 Task: Open a blank sheet, save the file as Venicecanals.doc and add heading 'Venice Canals'Venice Canals ,with the parapraph,with the parapraph The picturesque city of Venice in Italy is famous for its intricate network of canals. Navigating its waterways on gondolas or strolling across its iconic bridges provides a unique and romantic experience, showcasing the city's architectural and cultural splendors.Apply Font Style Baskerville Old And font size 12. Apply font style in  Heading Bernard MT Condensed and font size 14 Change heading alignment to  Left
Action: Mouse moved to (16, 17)
Screenshot: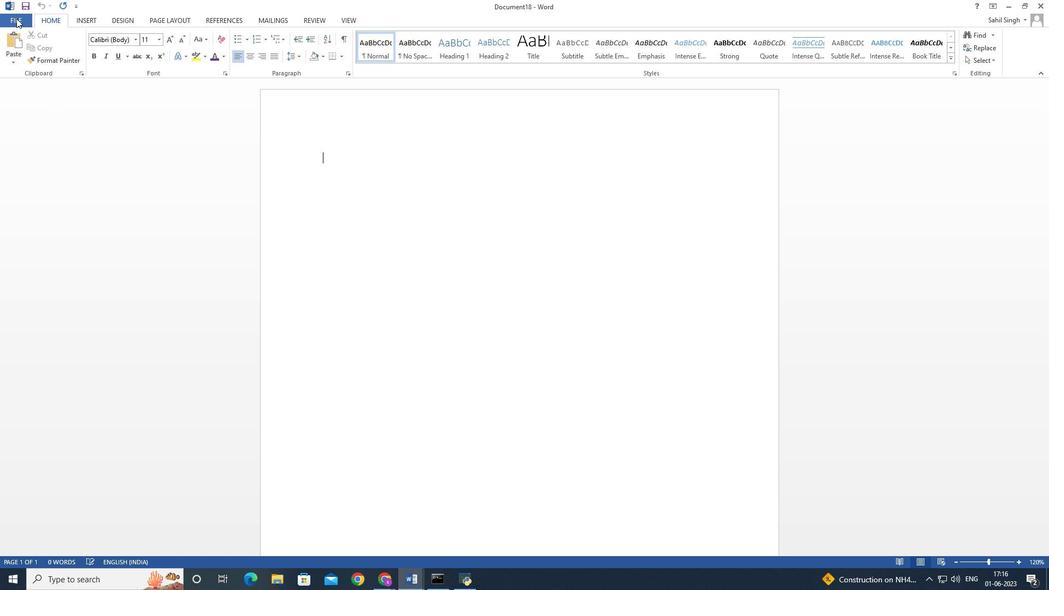 
Action: Mouse pressed left at (16, 17)
Screenshot: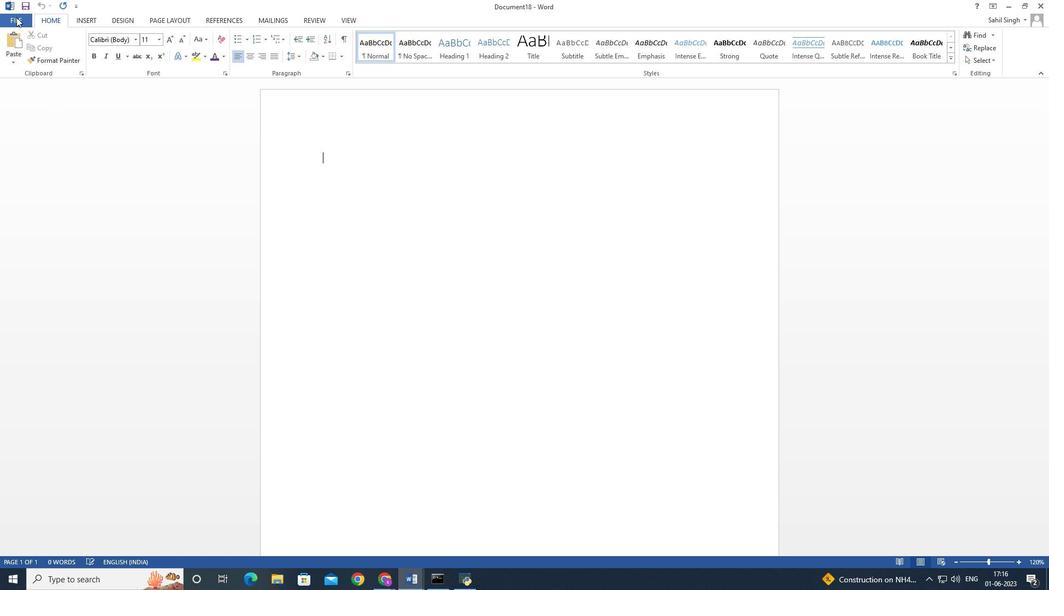 
Action: Mouse moved to (27, 126)
Screenshot: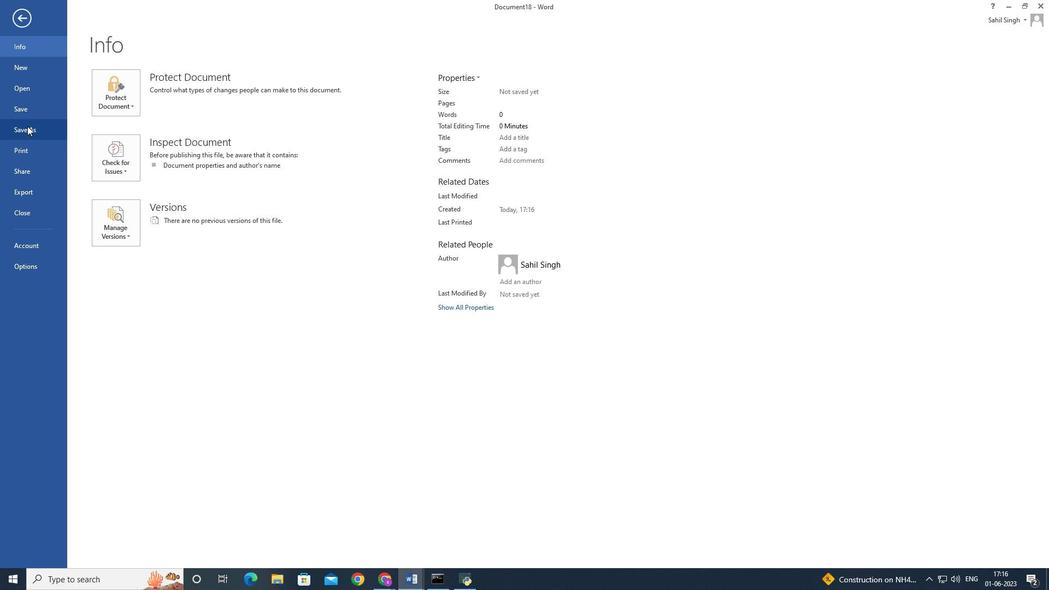 
Action: Mouse pressed left at (27, 126)
Screenshot: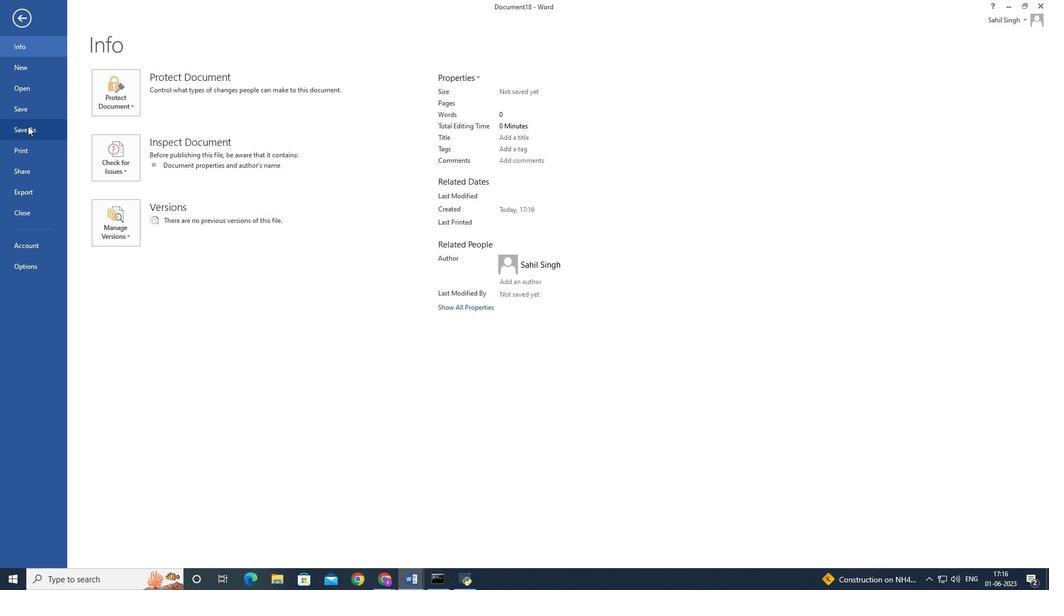 
Action: Mouse moved to (315, 115)
Screenshot: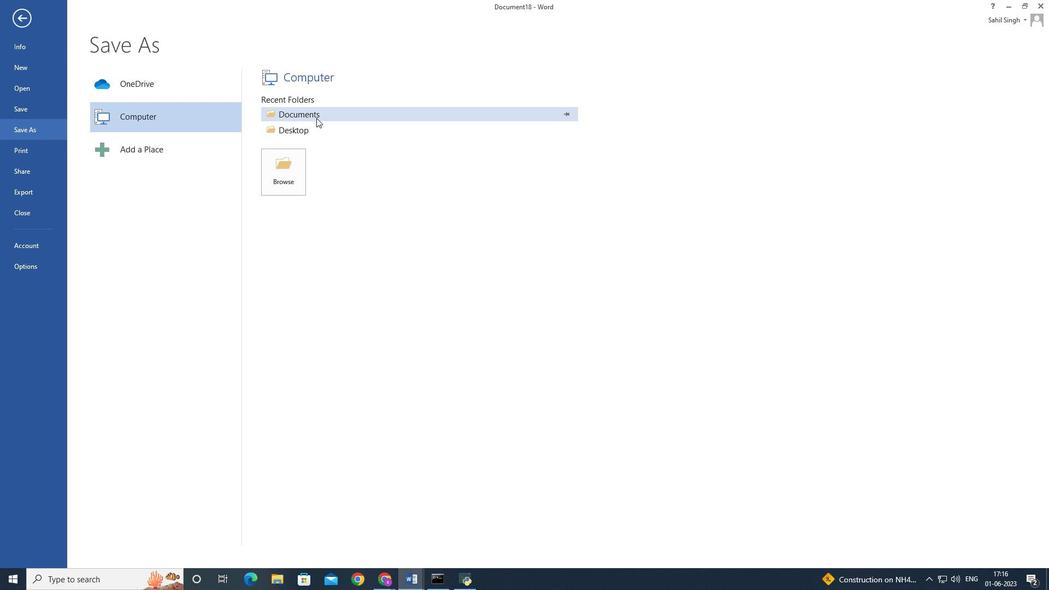 
Action: Mouse pressed left at (315, 115)
Screenshot: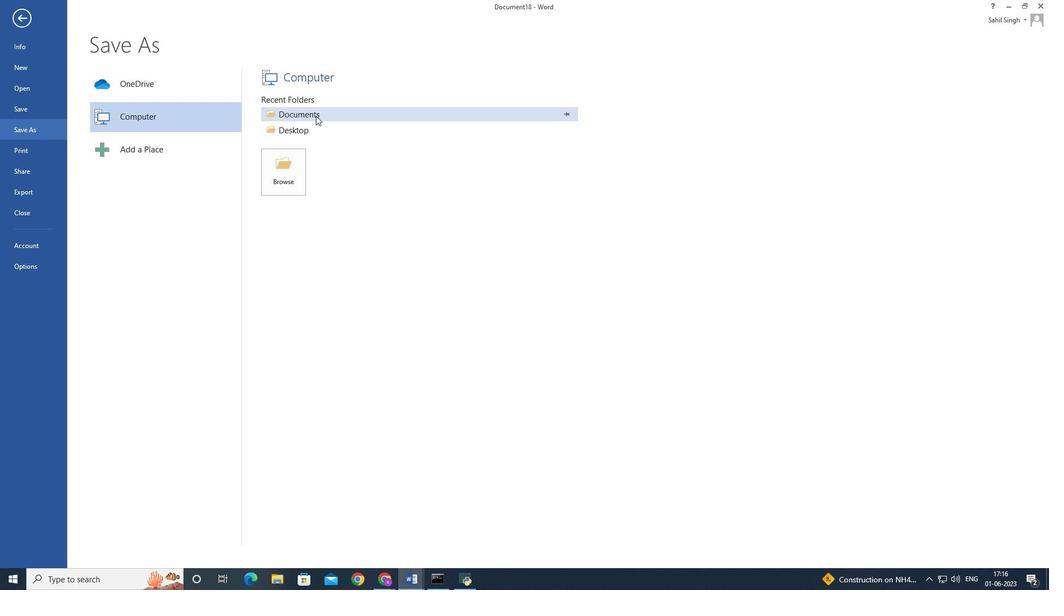 
Action: Mouse moved to (287, 254)
Screenshot: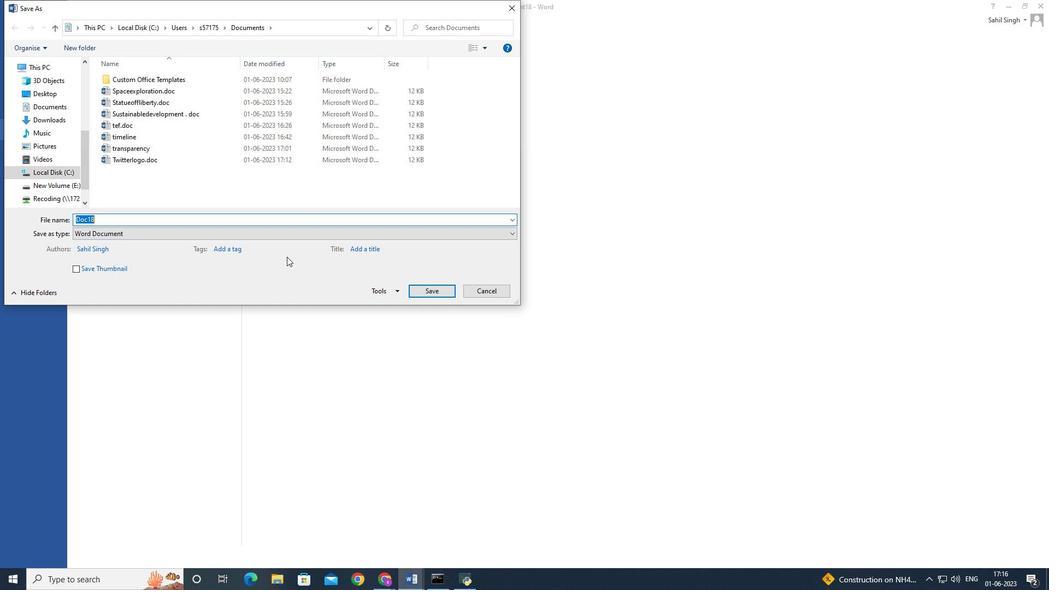 
Action: Key pressed <Key.backspace><Key.shift>Venicecanals.doc
Screenshot: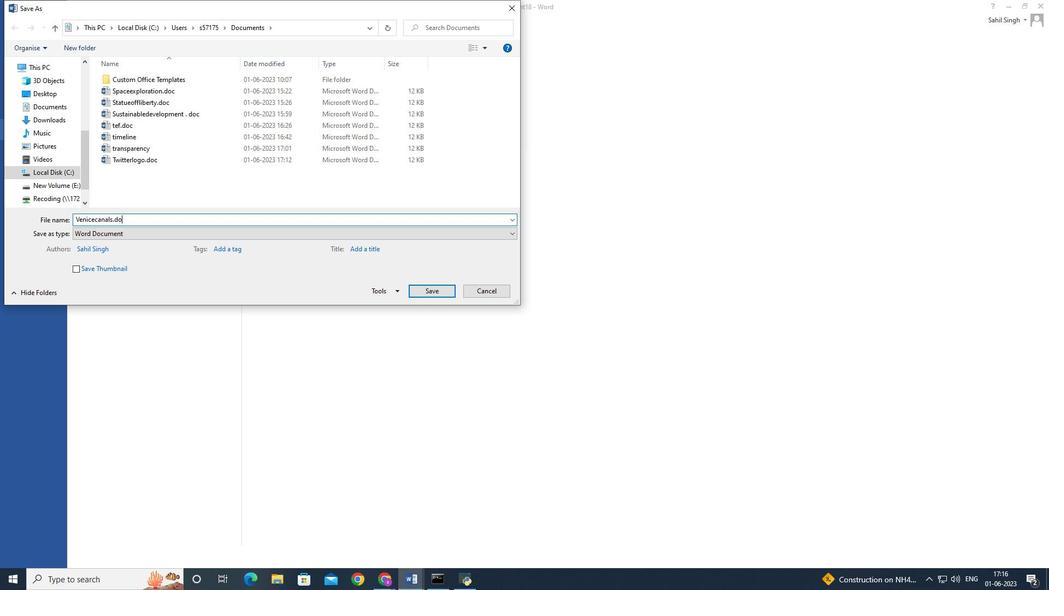 
Action: Mouse moved to (441, 292)
Screenshot: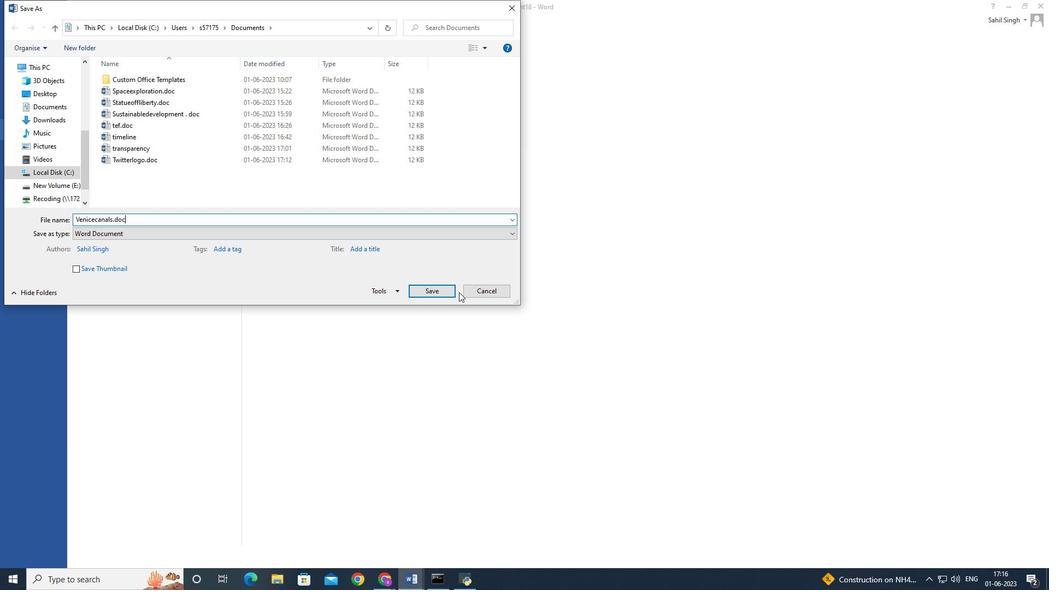
Action: Mouse pressed left at (441, 292)
Screenshot: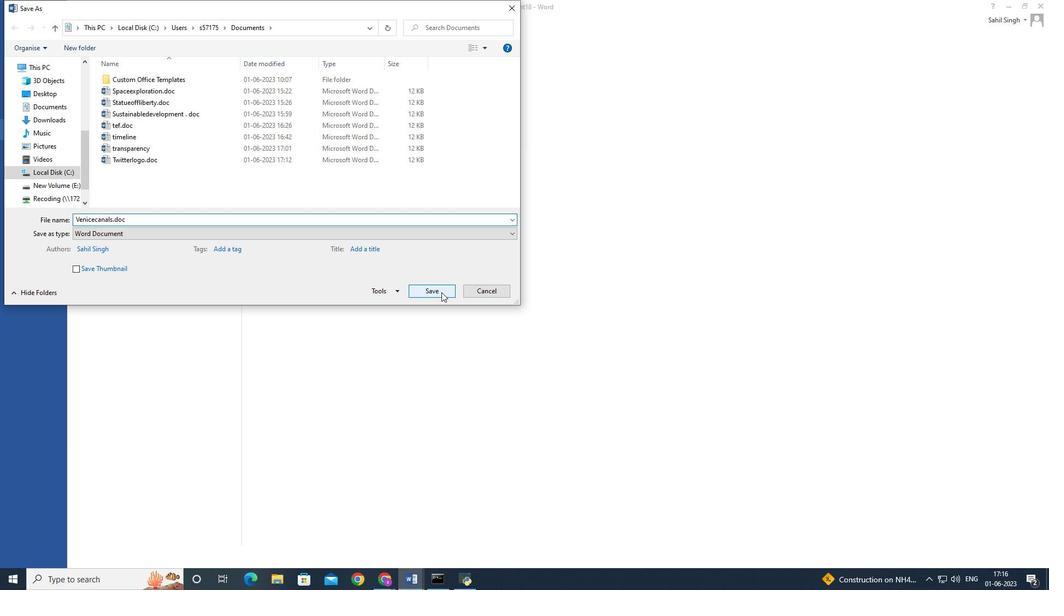 
Action: Mouse moved to (450, 47)
Screenshot: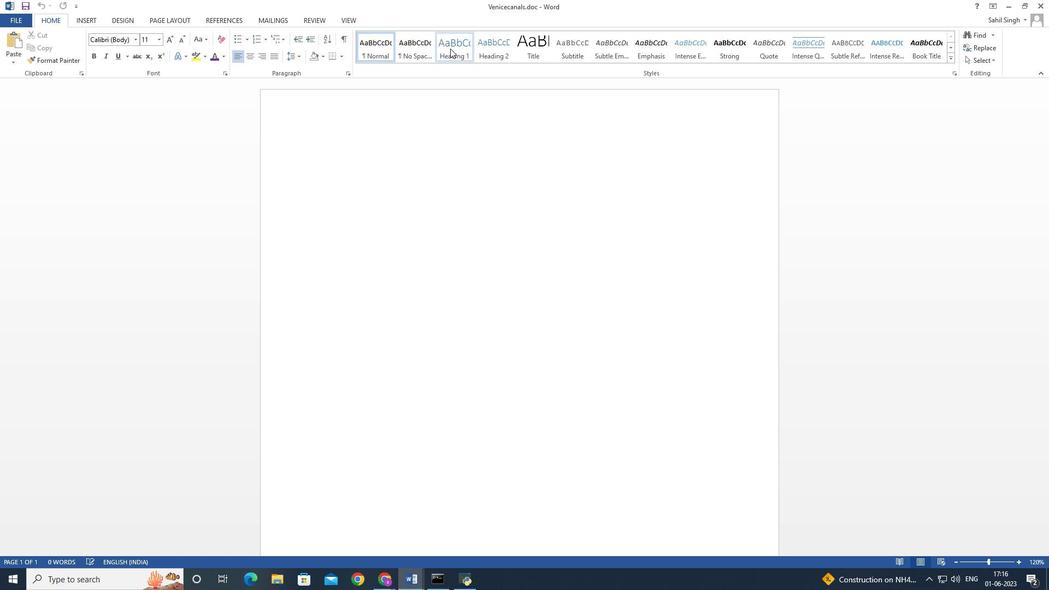 
Action: Mouse pressed left at (450, 47)
Screenshot: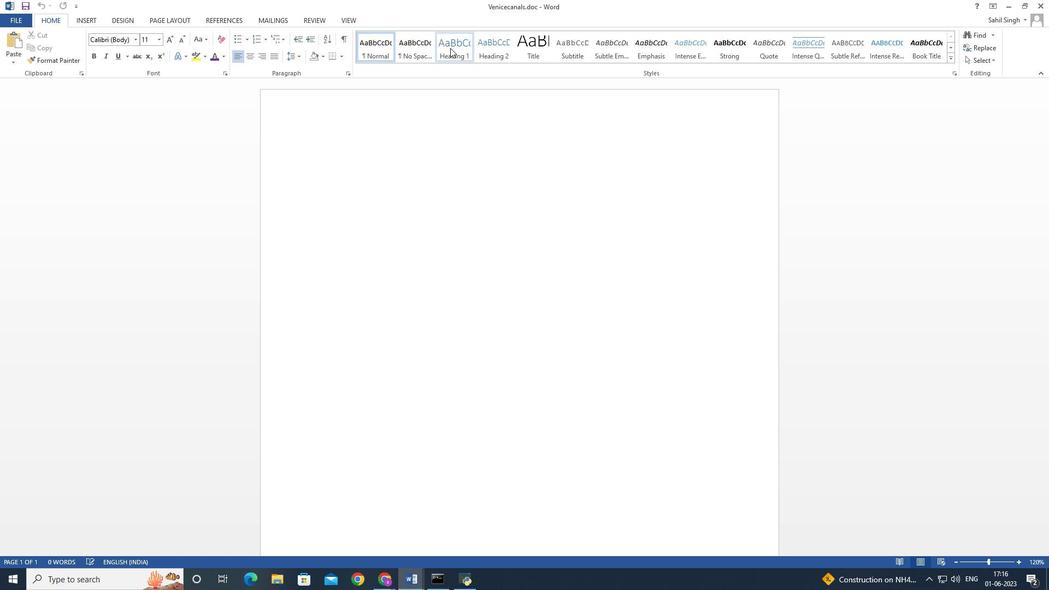
Action: Mouse moved to (451, 47)
Screenshot: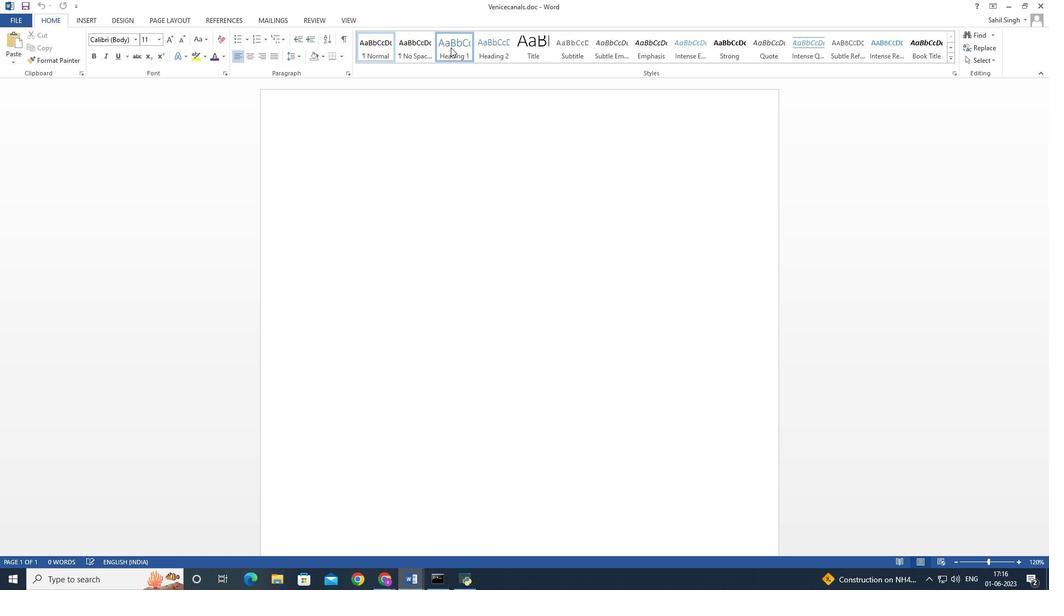 
Action: Key pressed <Key.shift><Key.shift><Key.shift><Key.shift><Key.shift><Key.shift><Key.shift><Key.shift>Venice<Key.space><Key.shift>Canals
Screenshot: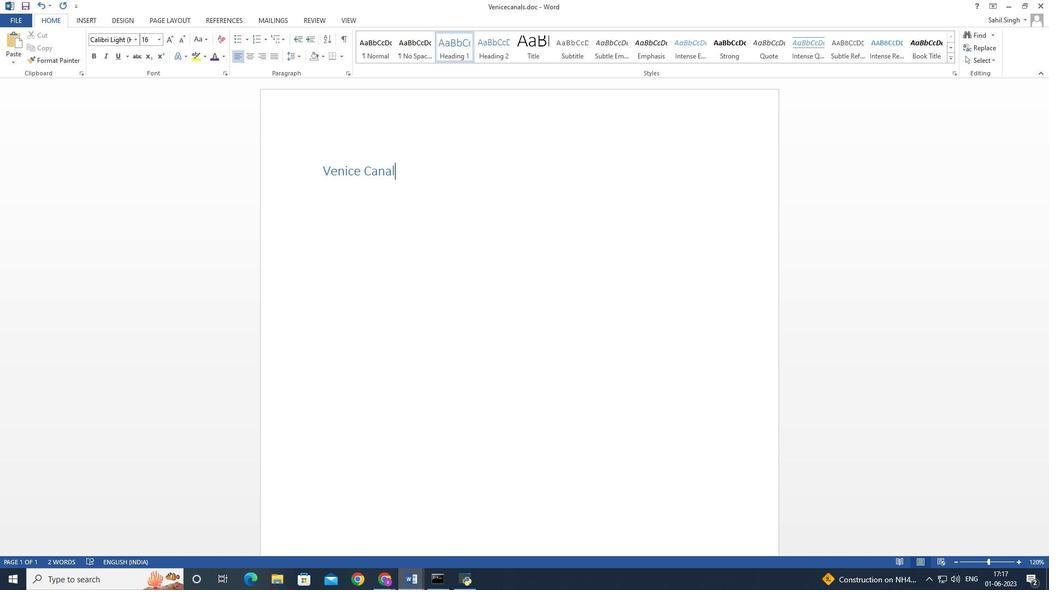 
Action: Mouse moved to (549, 153)
Screenshot: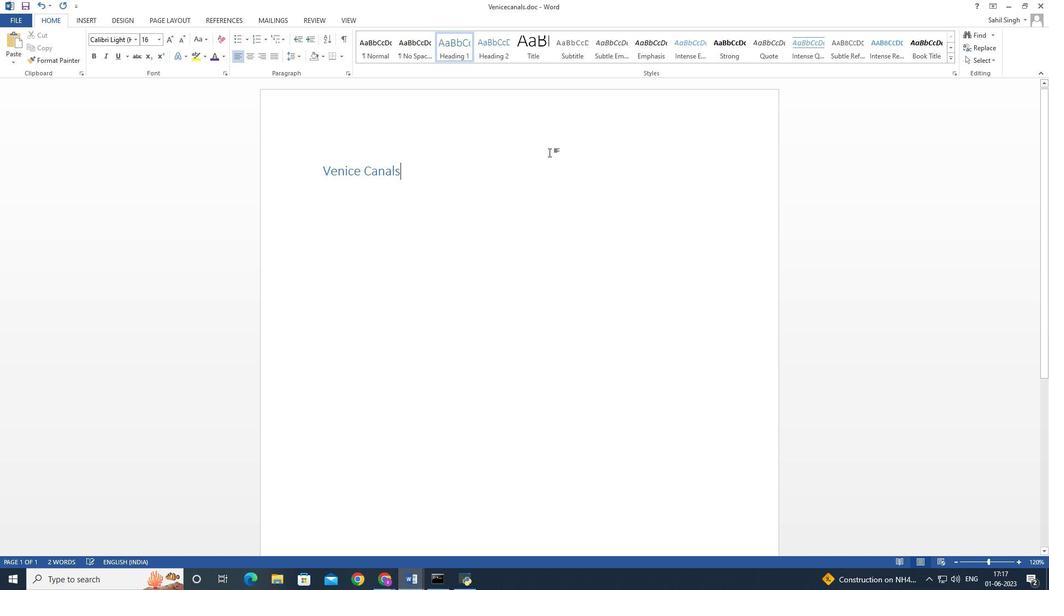 
Action: Key pressed <Key.space><Key.enter><Key.shift>The<Key.space>picturesque<Key.space>city<Key.space>of<Key.space><Key.shift>Veb<Key.backspace>nice<Key.space>in<Key.space>i<Key.backspace><Key.shift>Italy<Key.space>is<Key.space>famous<Key.space>forits<Key.space>intricate<Key.space>network<Key.space>of<Key.space>canals.<Key.space><Key.shift>Navigating<Key.space>its<Key.space>intricate<Key.space>network<Key.space>of<Key.space>canals<Key.space>.<Key.space><Key.shift>Na<Key.backspace><Key.backspace><Key.backspace><Key.backspace><Key.backspace>.<Key.space><Key.shift>Navigating<Key.space>its<Key.space><Key.shift>waterways<Key.space>on<Key.space>gondolas<Key.space>or<Key.space>strolling<Key.space>across<Key.space>its<Key.space>iconic<Key.space>bridges<Key.space>provides<Key.space>a<Key.space>unique<Key.space>and<Key.space>e<Key.backspace>romantic<Key.space>experience<Key.space>showcasing<Key.space>the<Key.space>city'<Key.backspace><Key.shift>"<Key.backspace>'s<Key.space>architectural<Key.space>and<Key.space>cultural<Key.space>splendors.
Screenshot: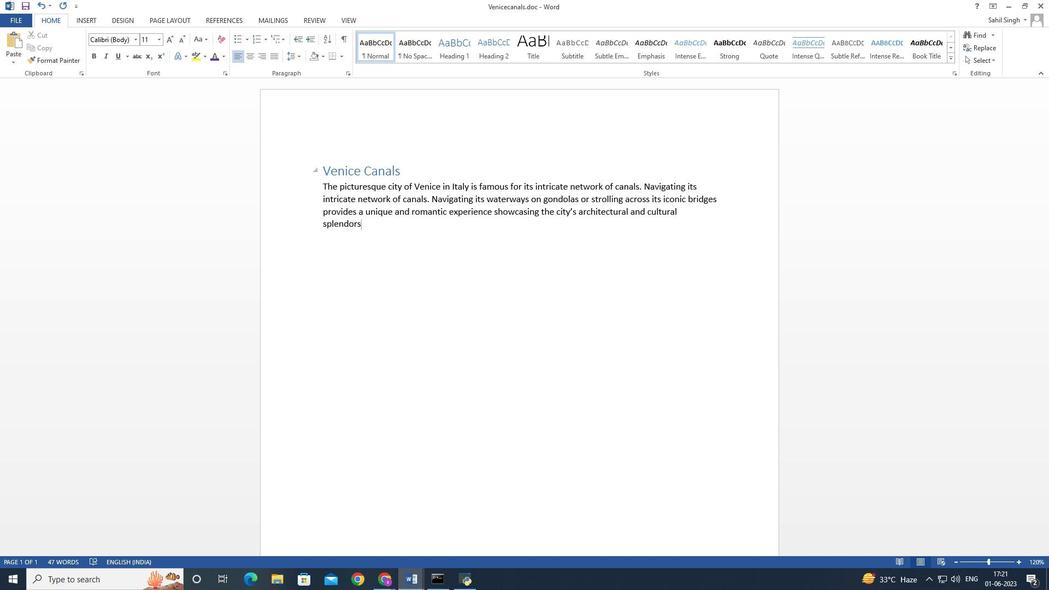 
Action: Mouse moved to (366, 225)
Screenshot: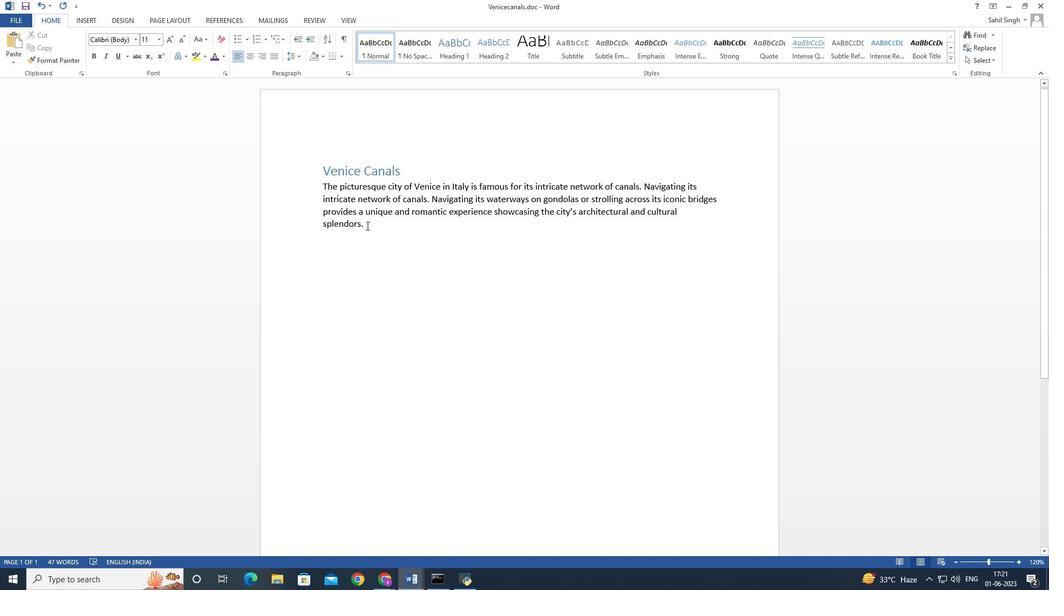 
Action: Mouse pressed left at (366, 225)
Screenshot: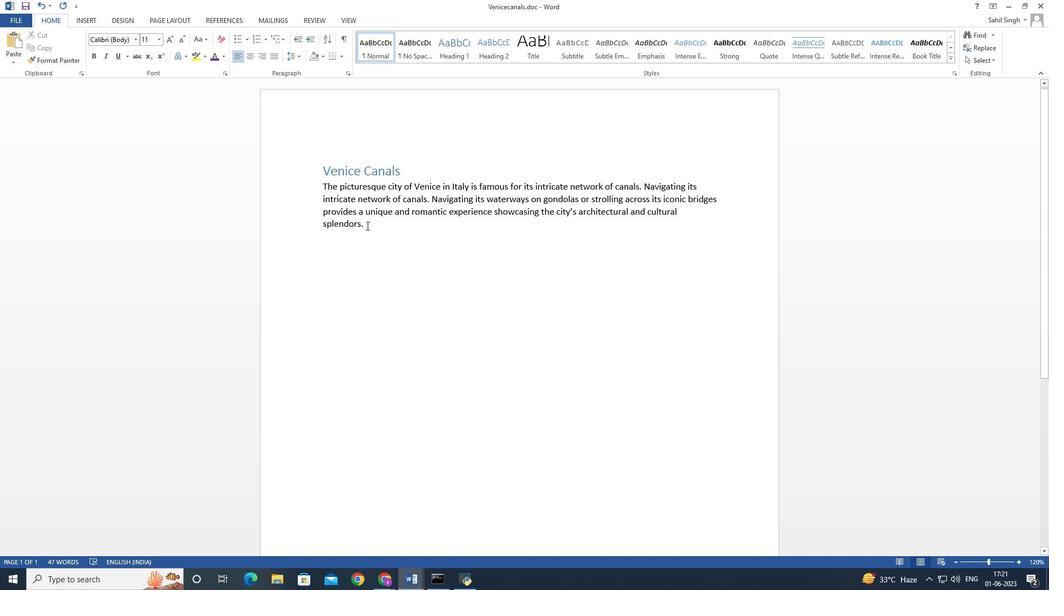 
Action: Mouse moved to (354, 154)
Screenshot: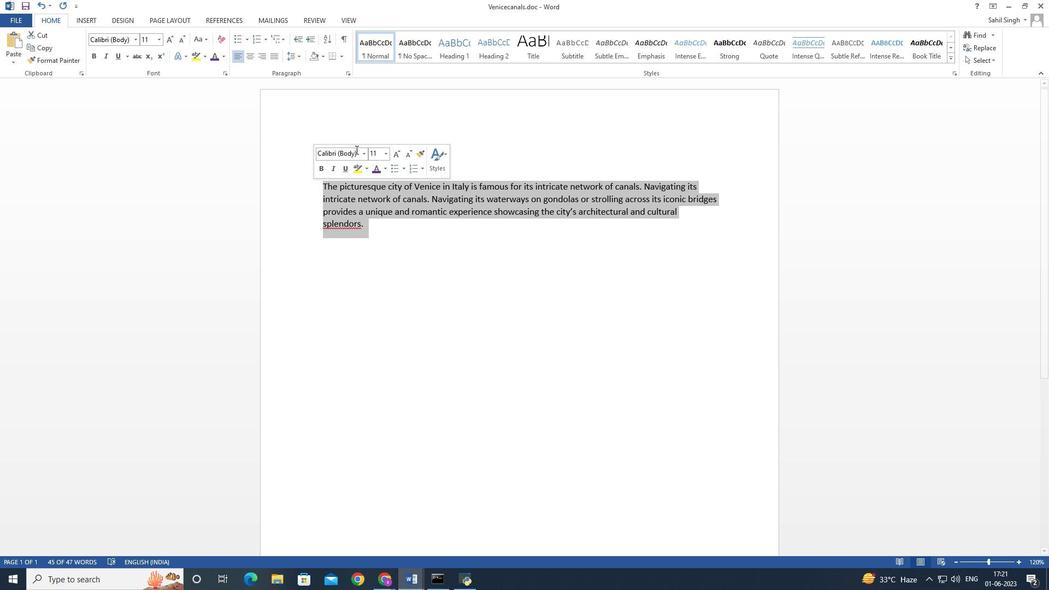 
Action: Mouse pressed left at (354, 154)
Screenshot: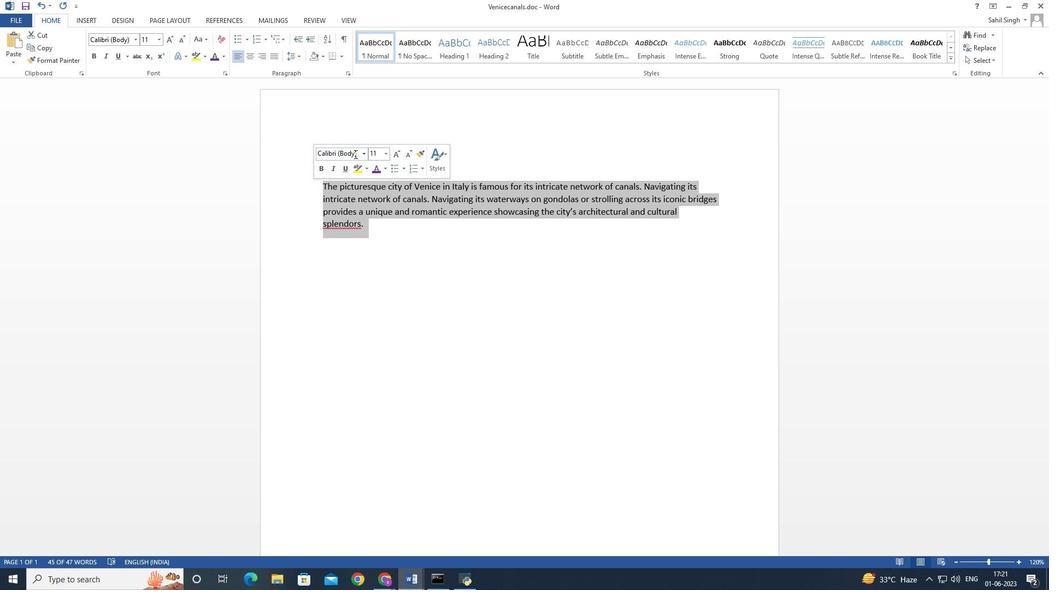 
Action: Mouse moved to (364, 151)
Screenshot: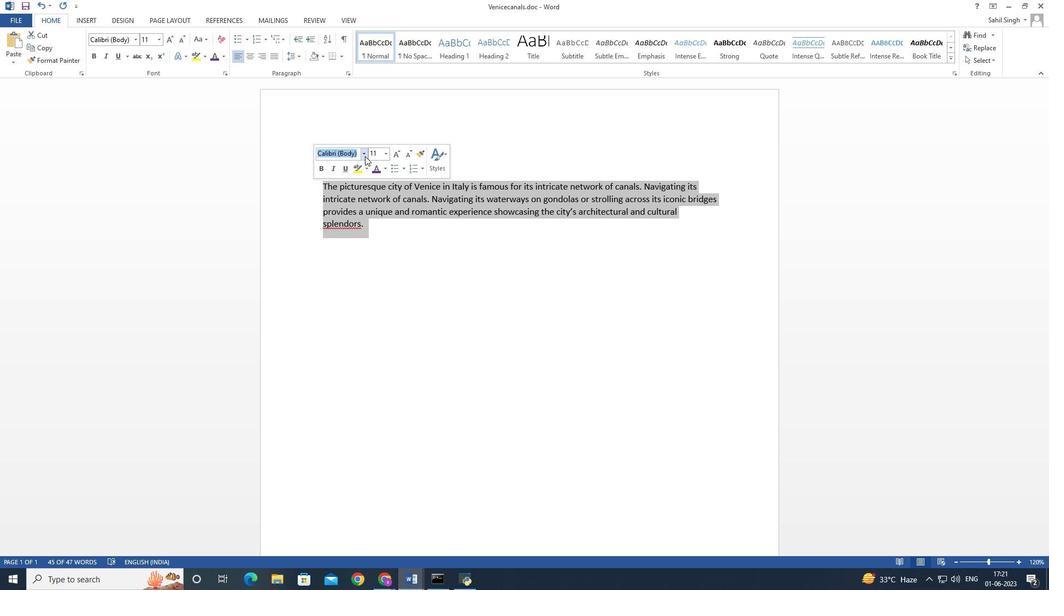 
Action: Mouse pressed left at (364, 151)
Screenshot: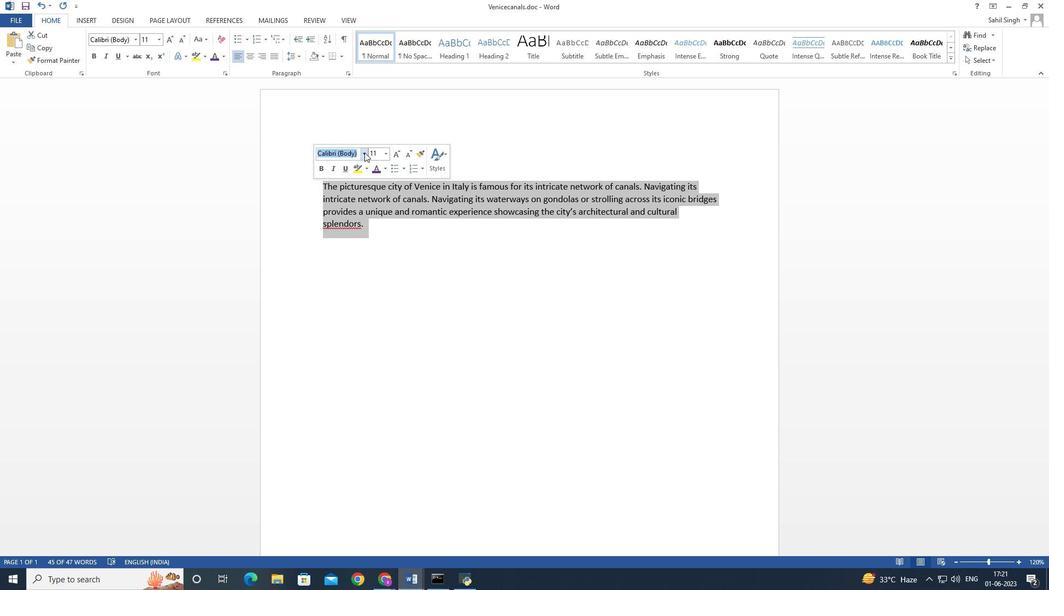 
Action: Mouse moved to (361, 157)
Screenshot: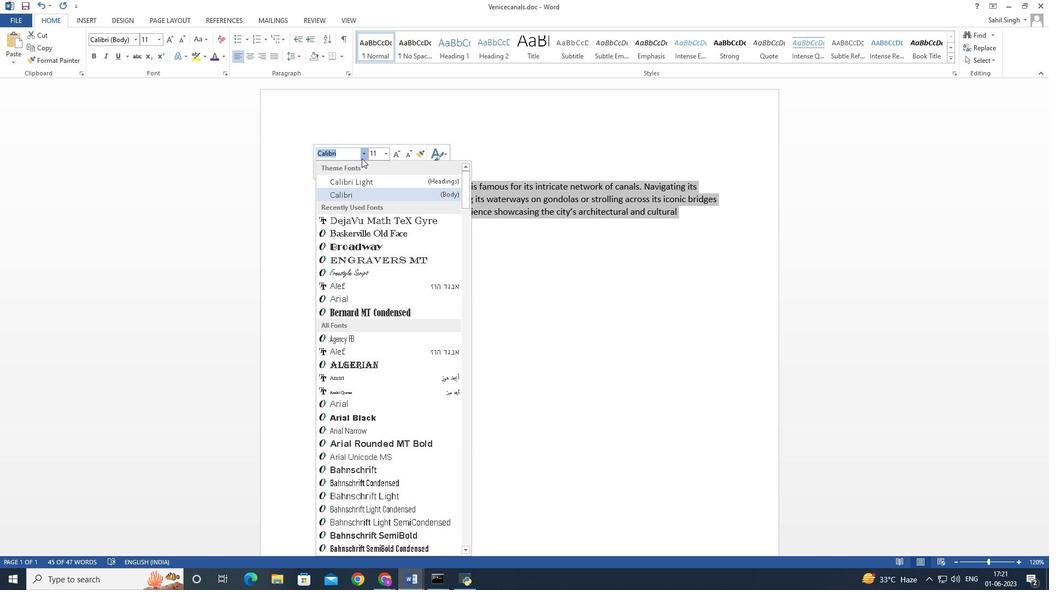 
Action: Key pressed <Key.backspace><Key.shift><Key.shift><Key.shift><Key.shift><Key.shift><Key.shift><Key.shift><Key.shift><Key.shift><Key.shift><Key.shift><Key.shift>B<Key.enter>
Screenshot: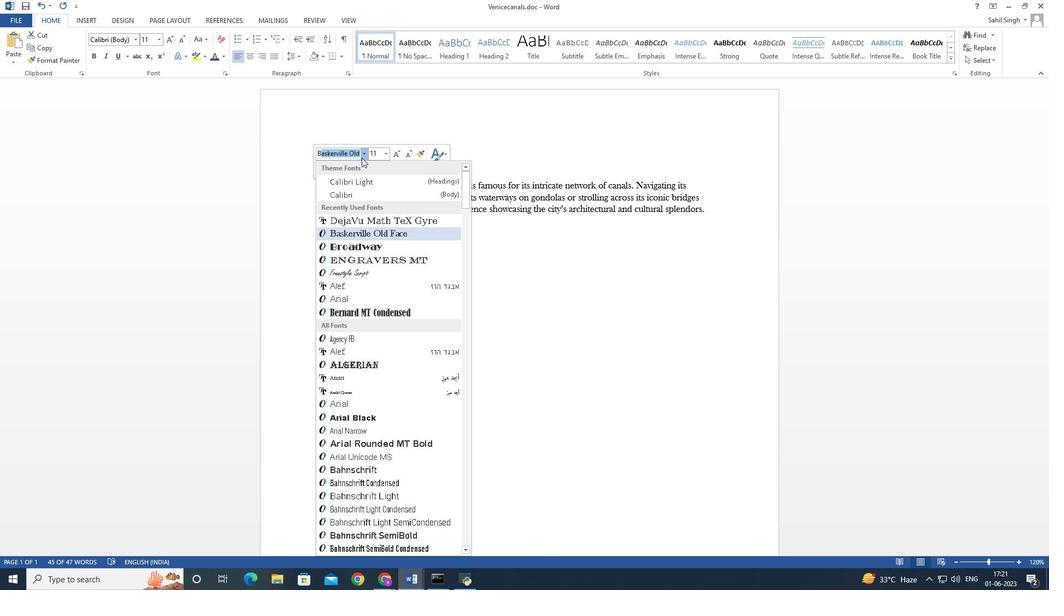 
Action: Mouse moved to (386, 156)
Screenshot: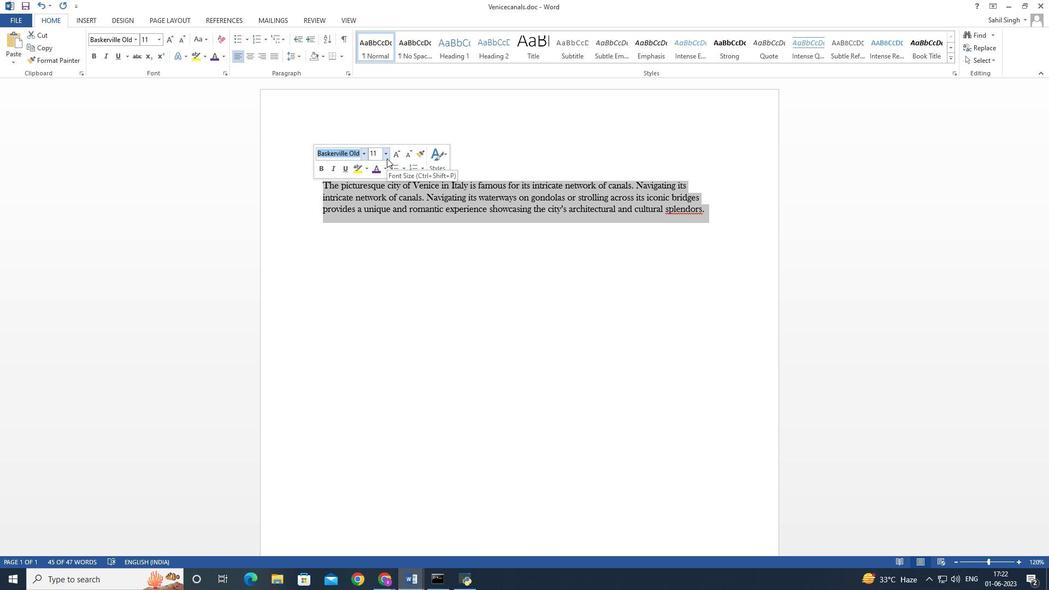 
Action: Mouse pressed left at (386, 156)
Screenshot: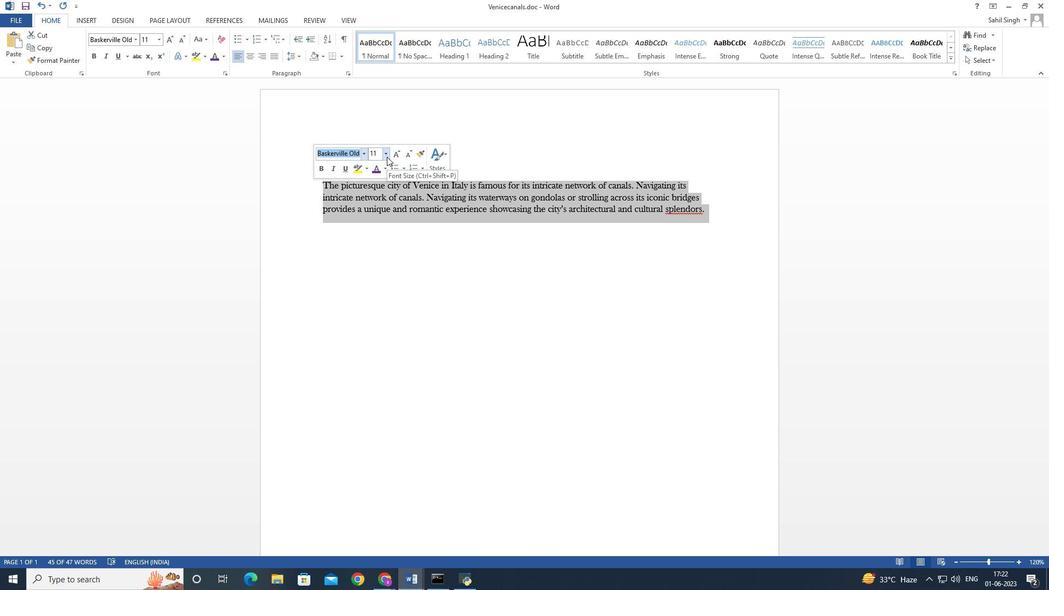 
Action: Mouse moved to (379, 203)
Screenshot: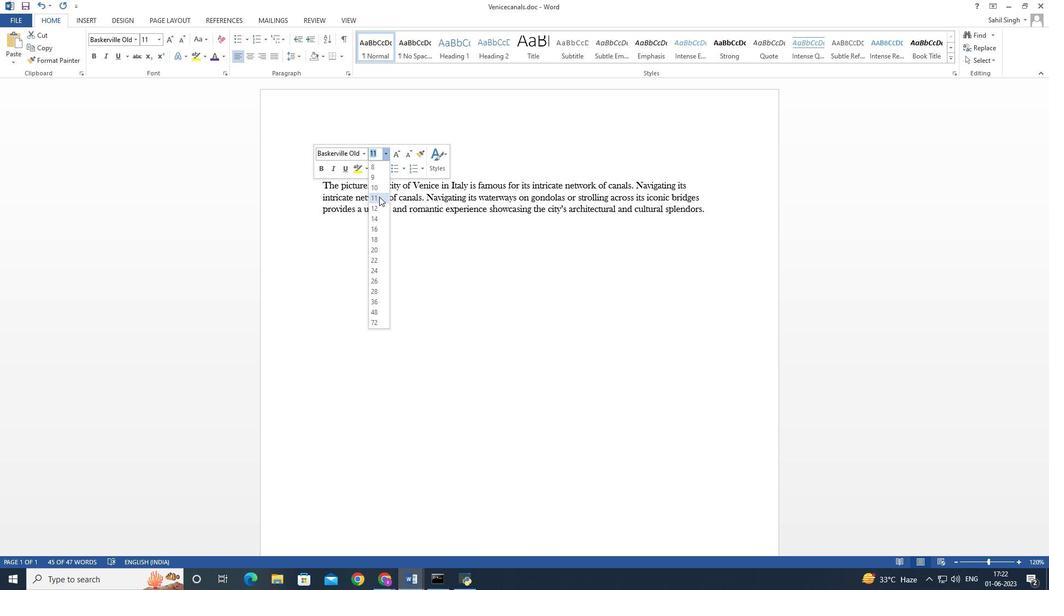 
Action: Mouse pressed left at (379, 203)
Screenshot: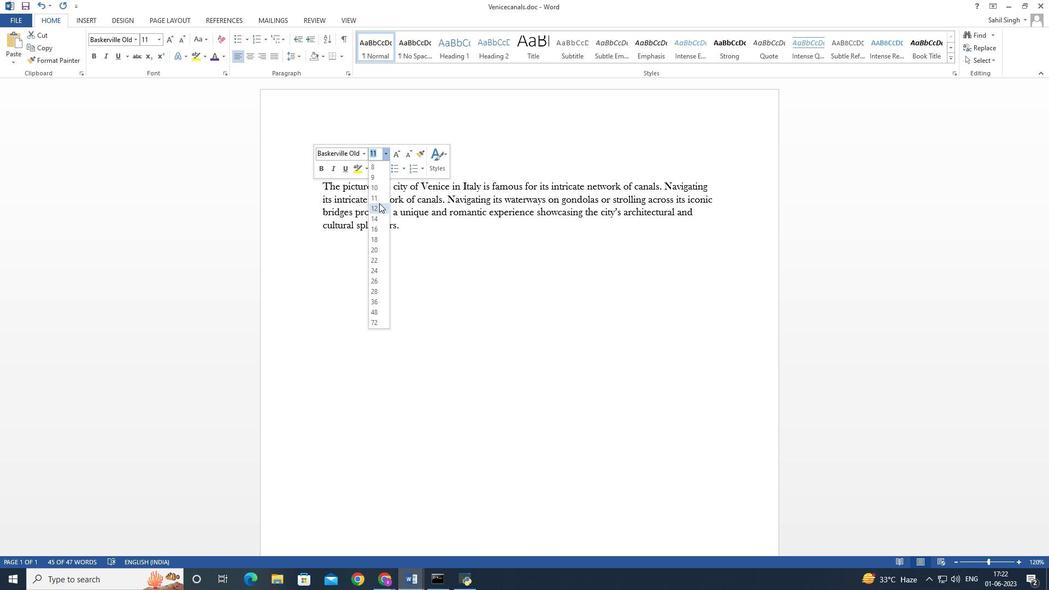
Action: Mouse moved to (438, 283)
Screenshot: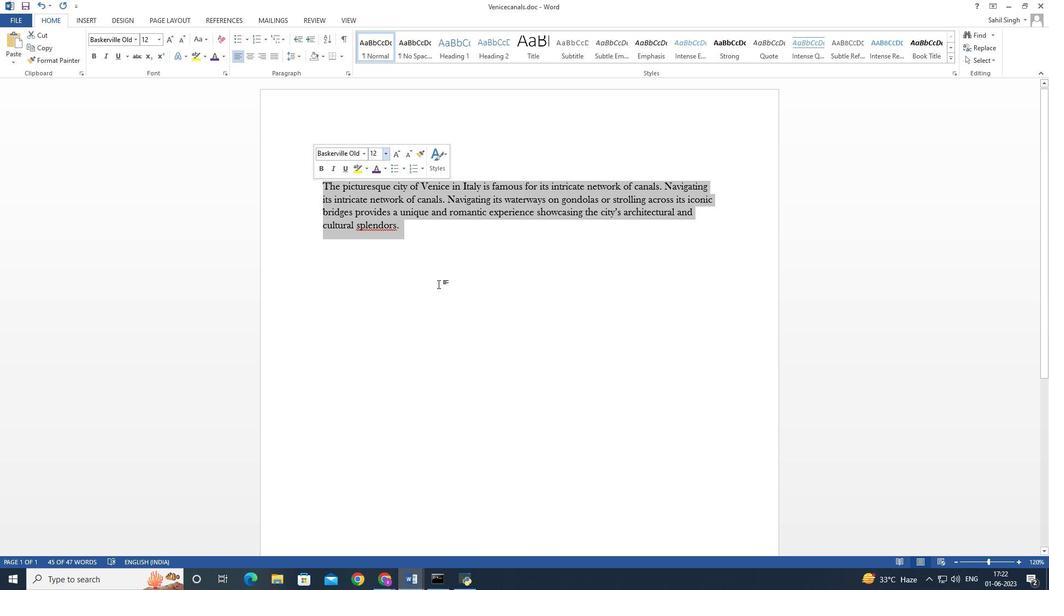 
Action: Mouse pressed left at (438, 283)
Screenshot: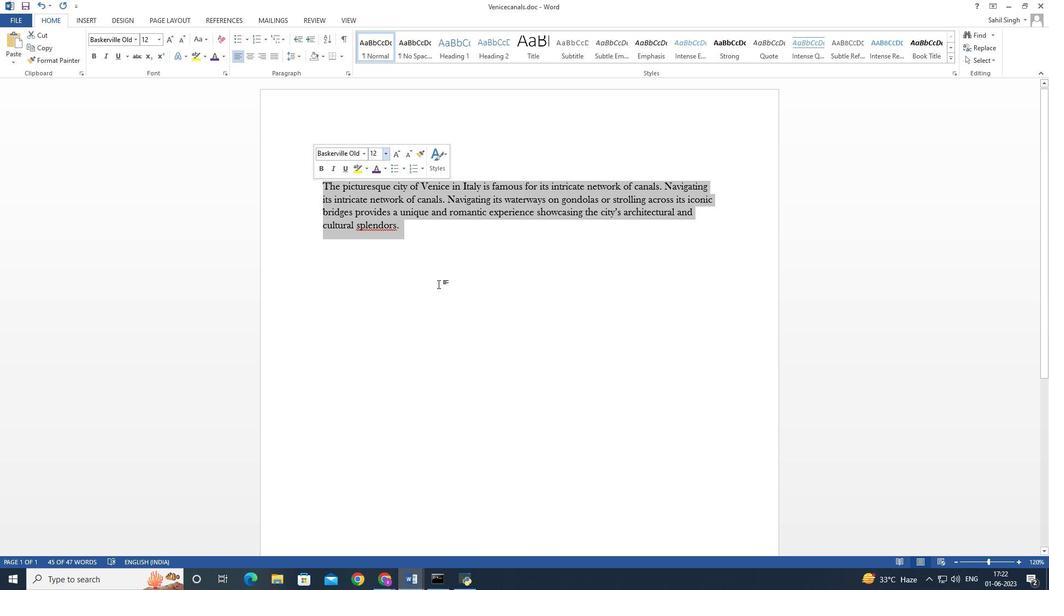 
Action: Mouse moved to (400, 168)
Screenshot: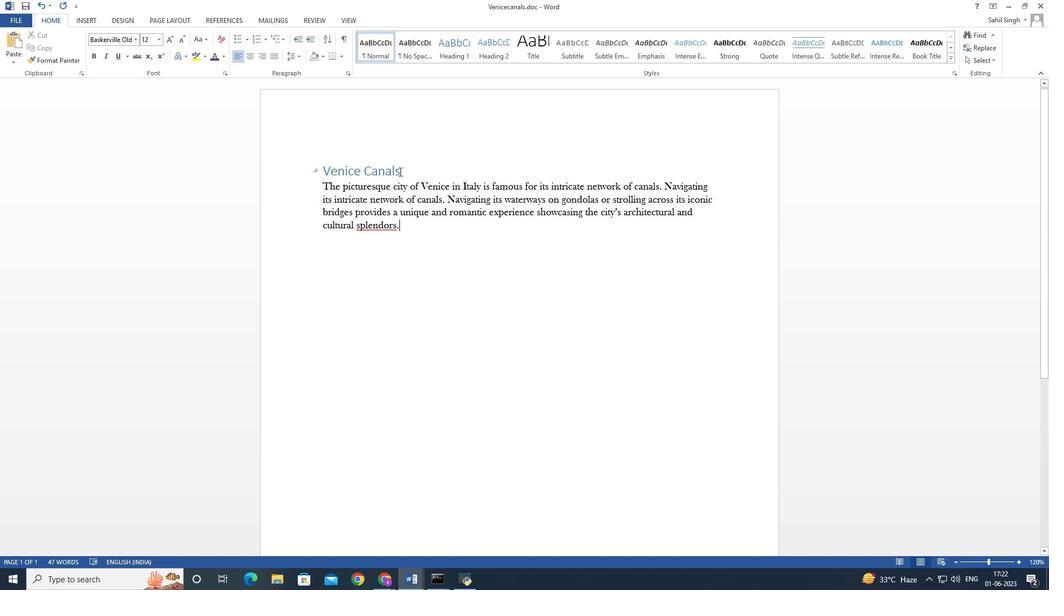 
Action: Mouse pressed left at (400, 168)
Screenshot: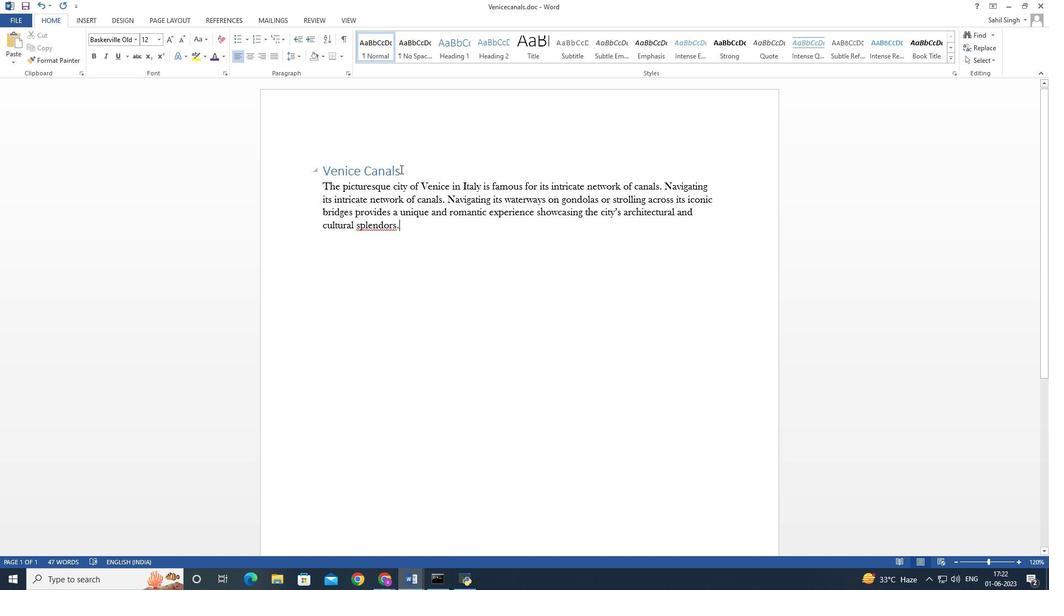 
Action: Mouse moved to (369, 135)
Screenshot: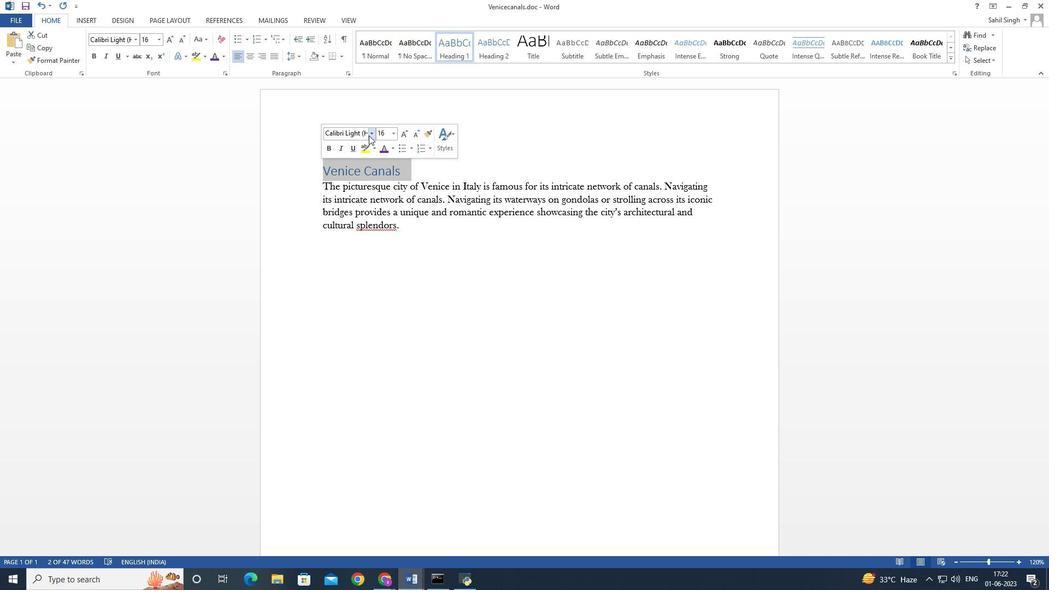 
Action: Mouse pressed left at (369, 135)
Screenshot: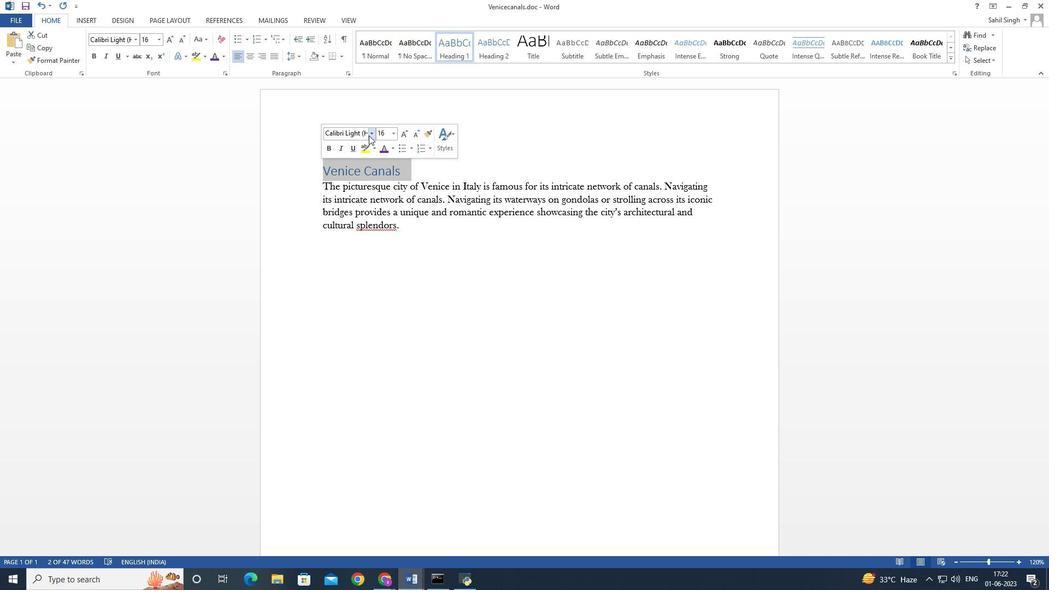 
Action: Mouse moved to (368, 139)
Screenshot: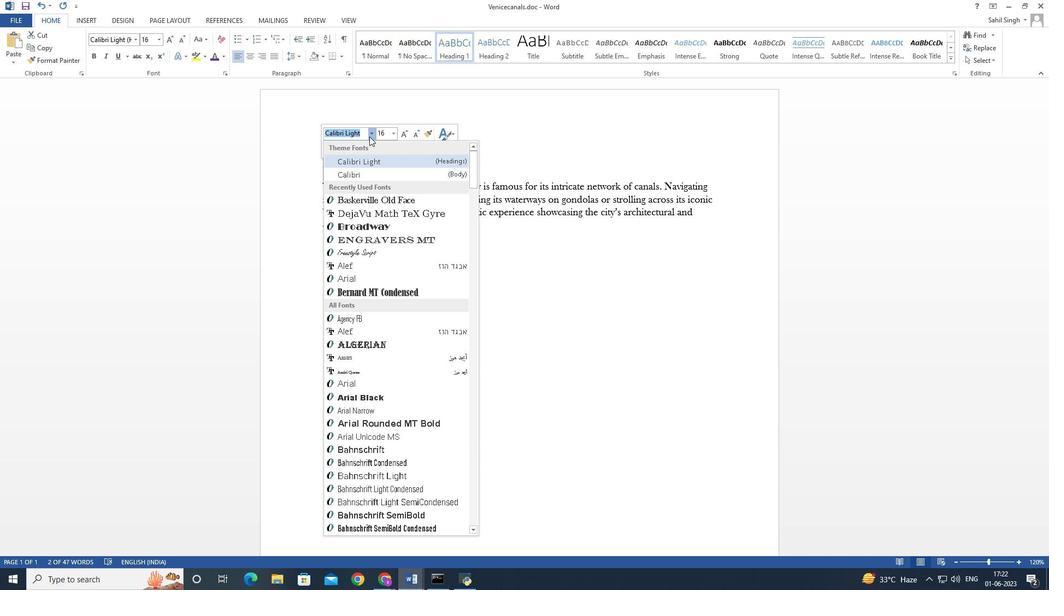 
Action: Key pressed <Key.shift>Ber<Key.enter>
Screenshot: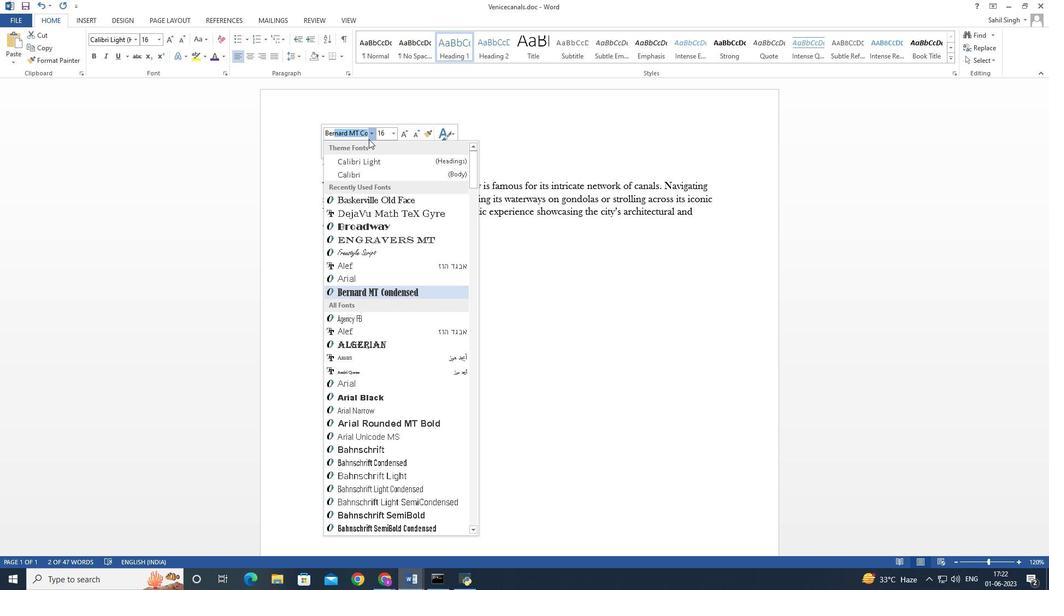 
Action: Mouse moved to (394, 131)
Screenshot: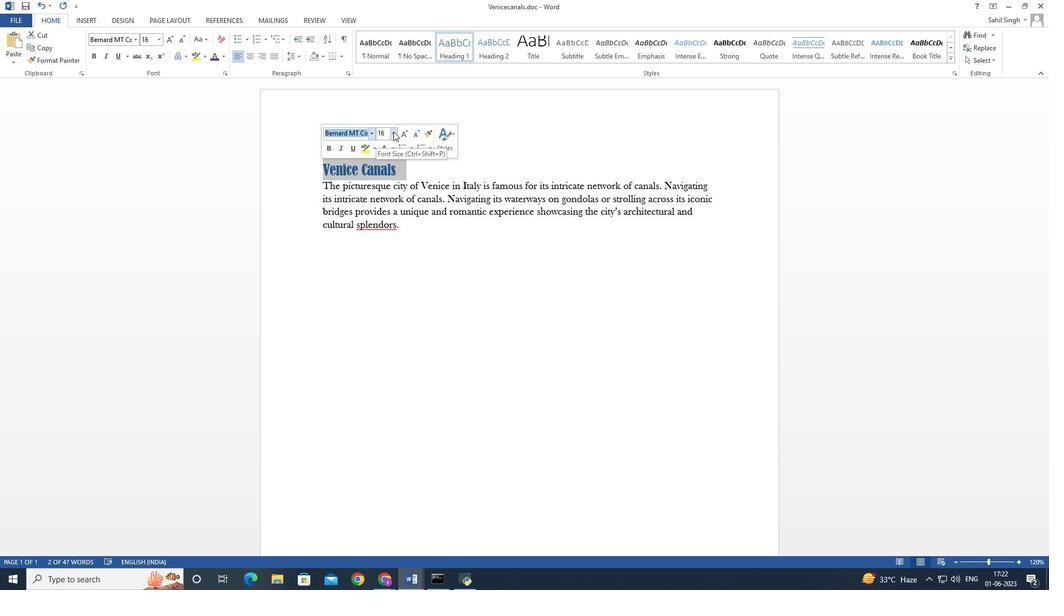 
Action: Mouse pressed left at (394, 131)
Screenshot: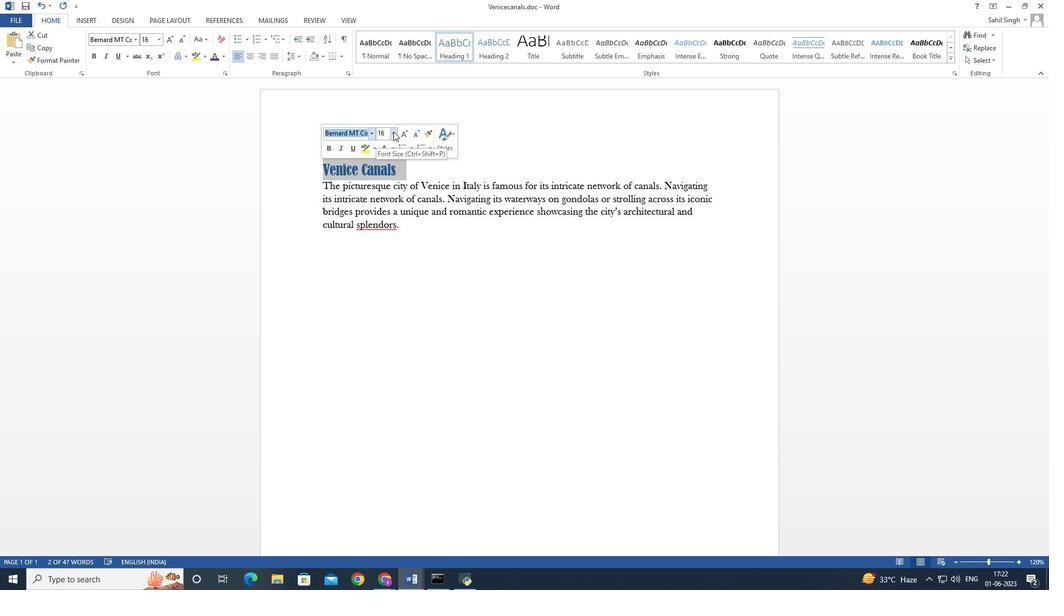 
Action: Mouse moved to (386, 196)
Screenshot: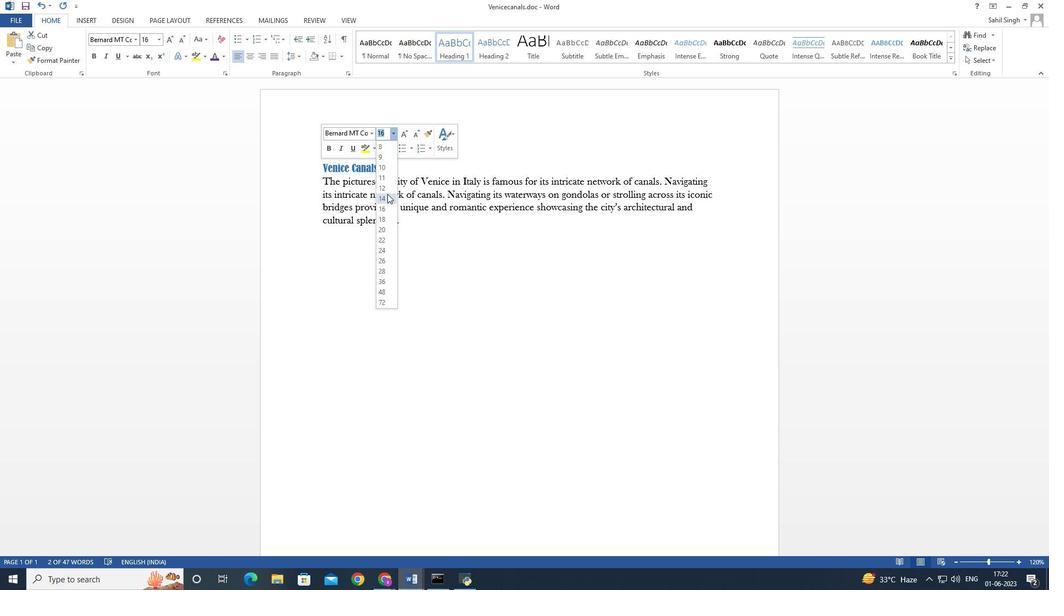 
Action: Mouse pressed left at (386, 196)
Screenshot: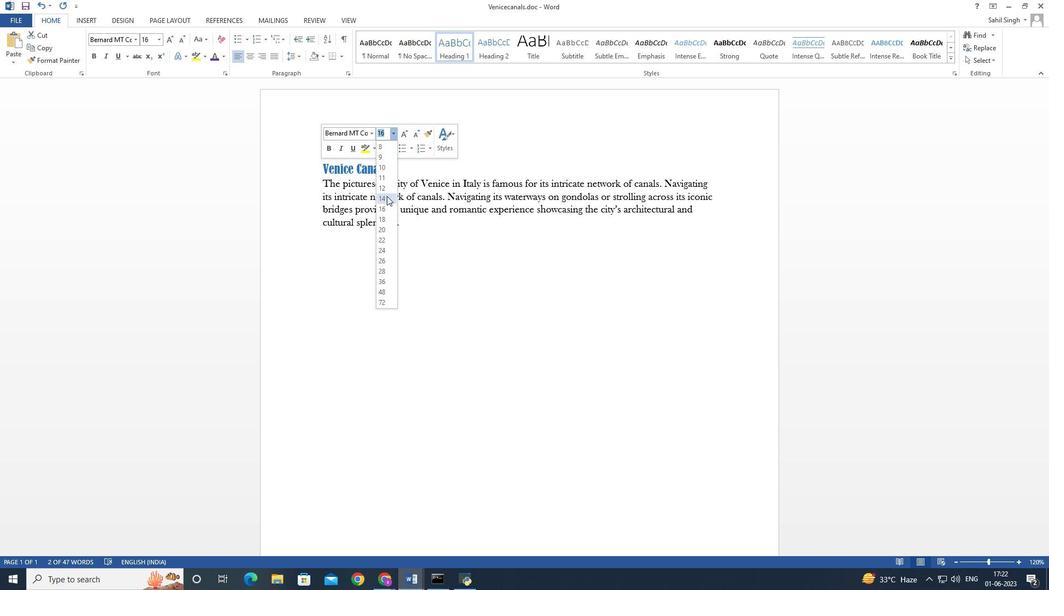 
Action: Mouse moved to (449, 254)
Screenshot: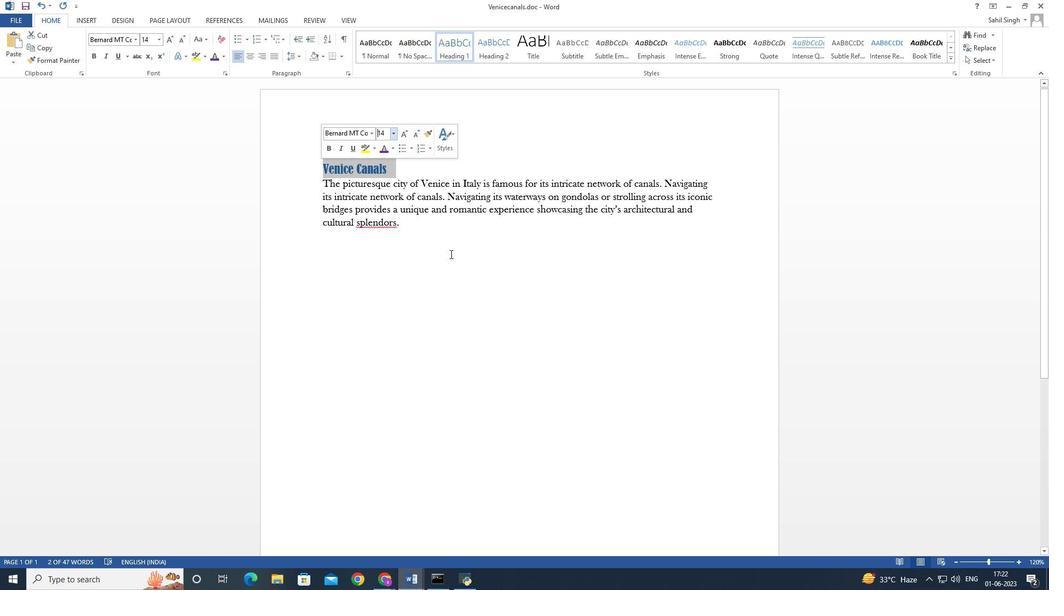 
Action: Mouse pressed left at (449, 254)
Screenshot: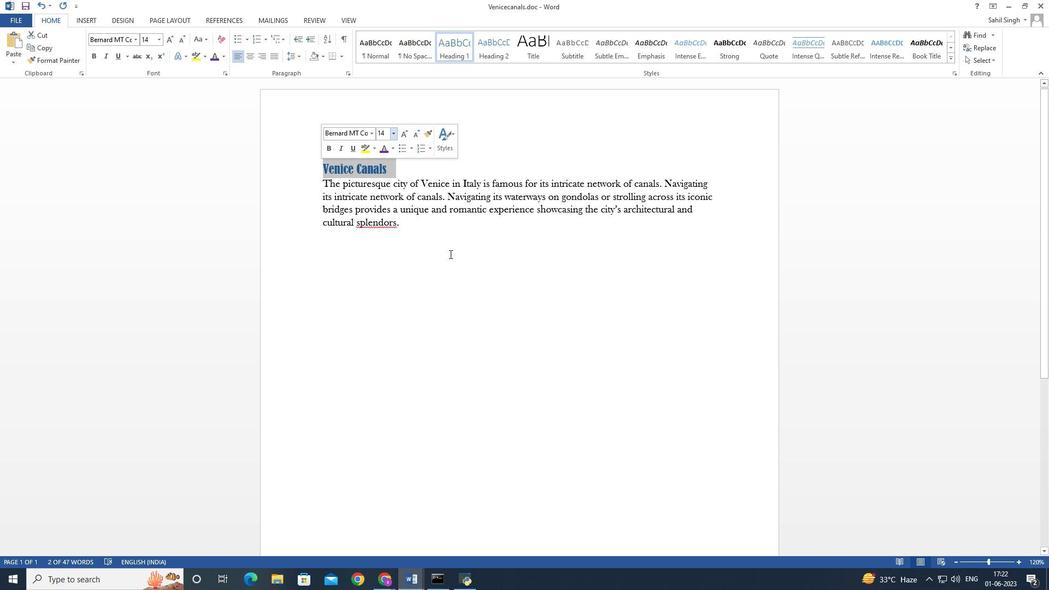 
Action: Mouse moved to (393, 168)
Screenshot: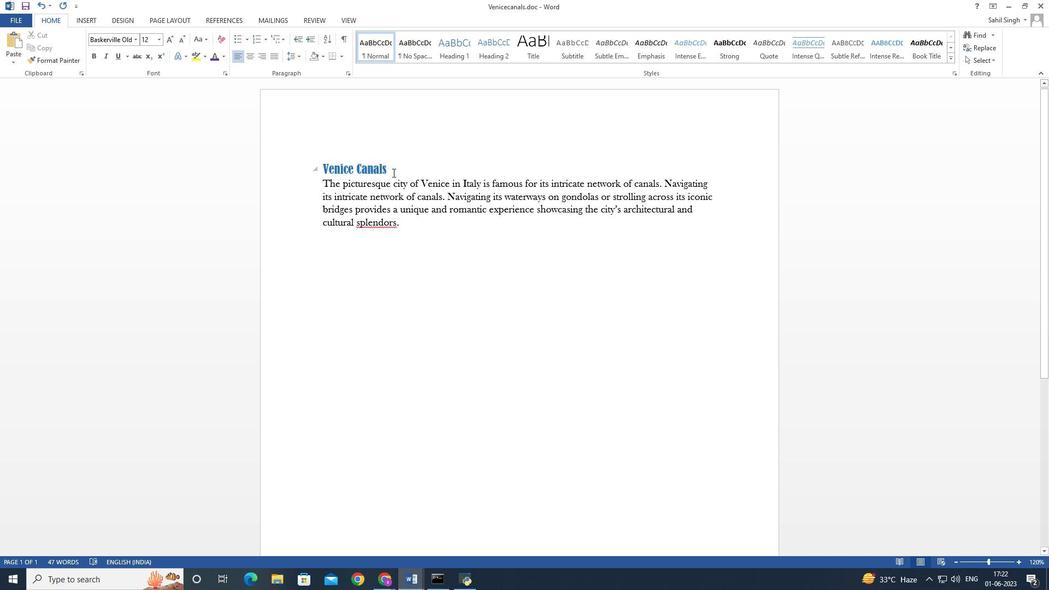 
Action: Mouse pressed left at (393, 168)
Screenshot: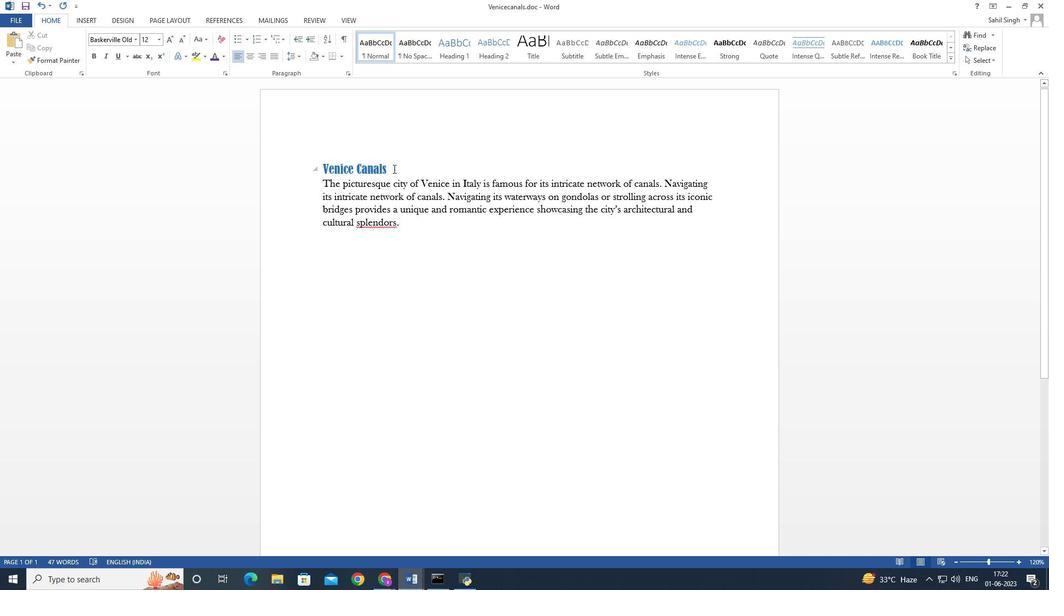 
Action: Mouse moved to (250, 55)
Screenshot: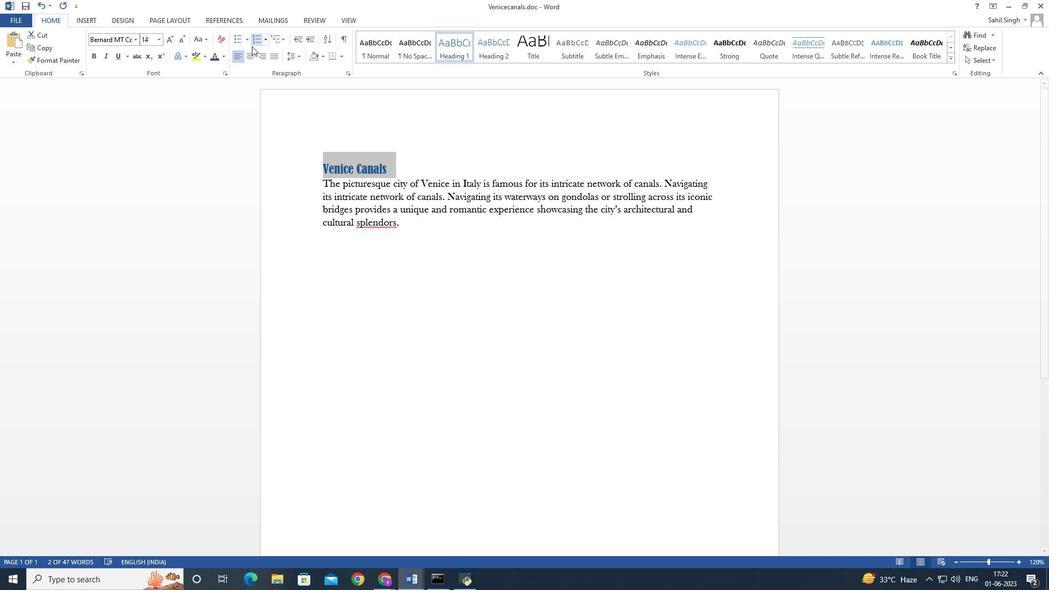 
Action: Mouse pressed left at (250, 55)
Screenshot: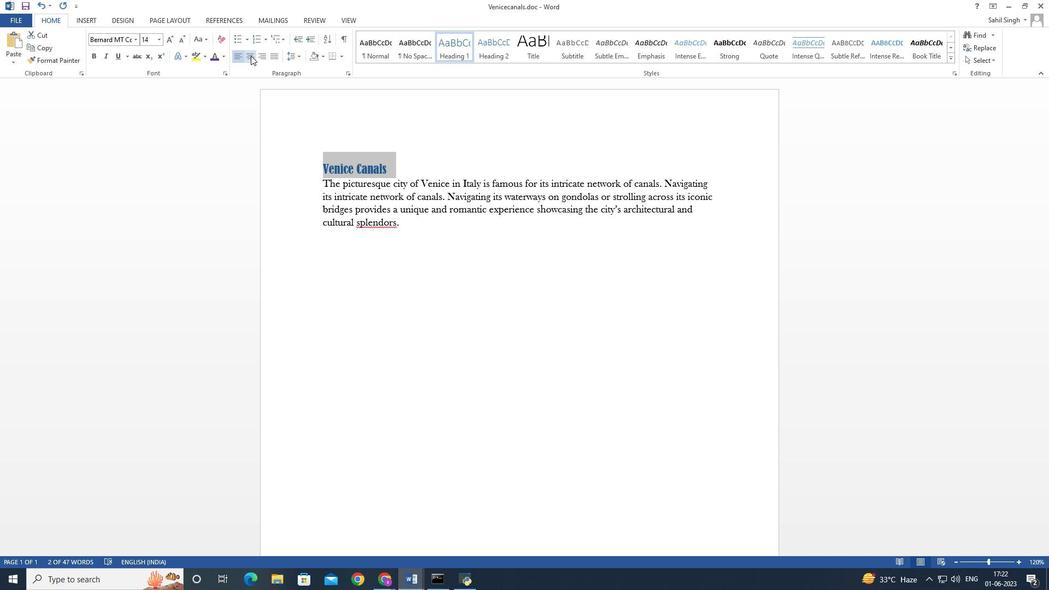 
Action: Mouse moved to (237, 57)
Screenshot: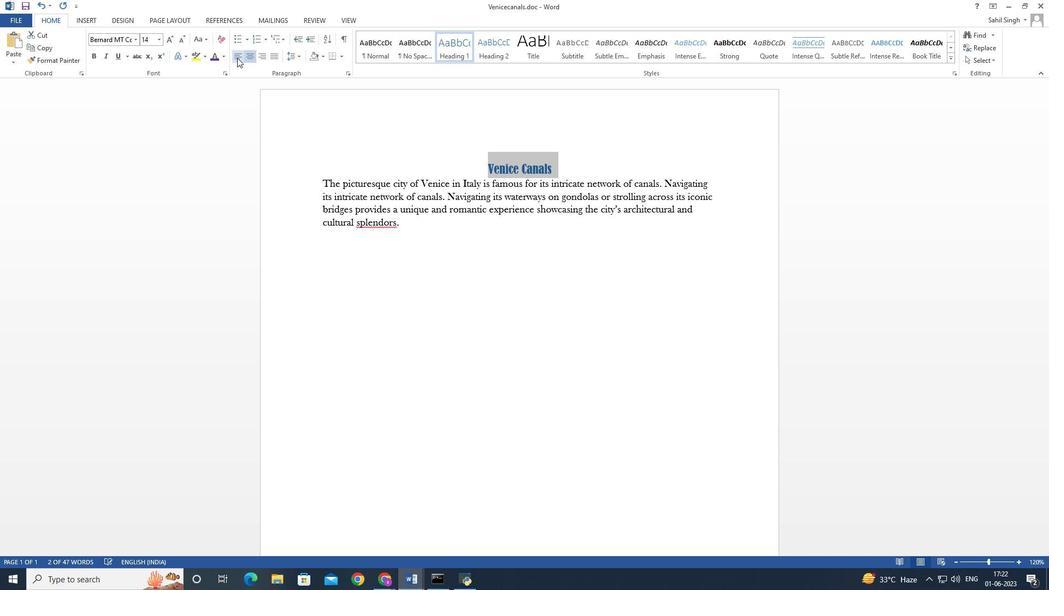 
Action: Mouse pressed left at (237, 57)
Screenshot: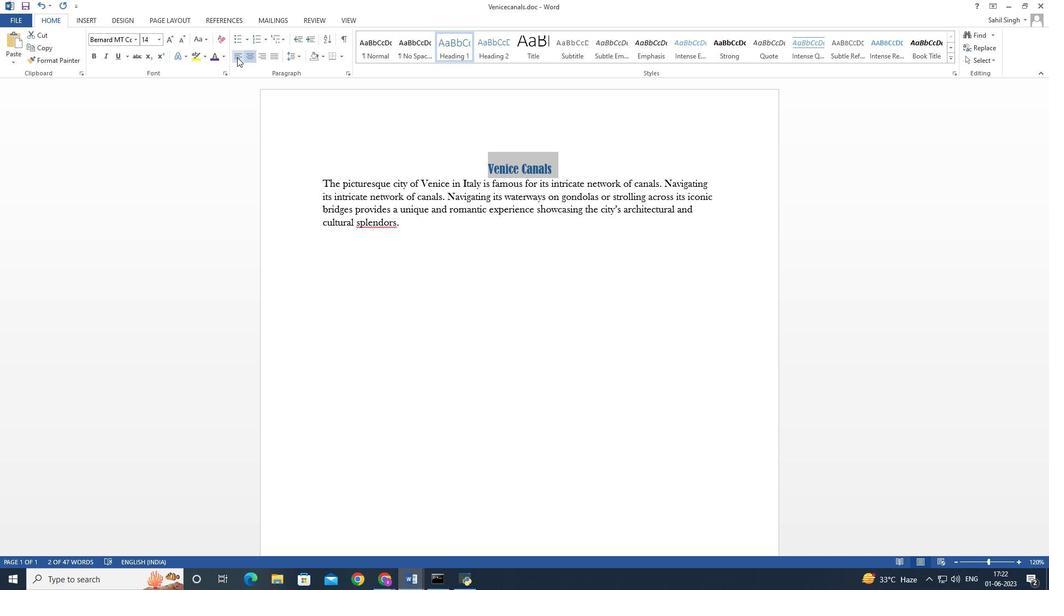 
Action: Mouse moved to (420, 324)
Screenshot: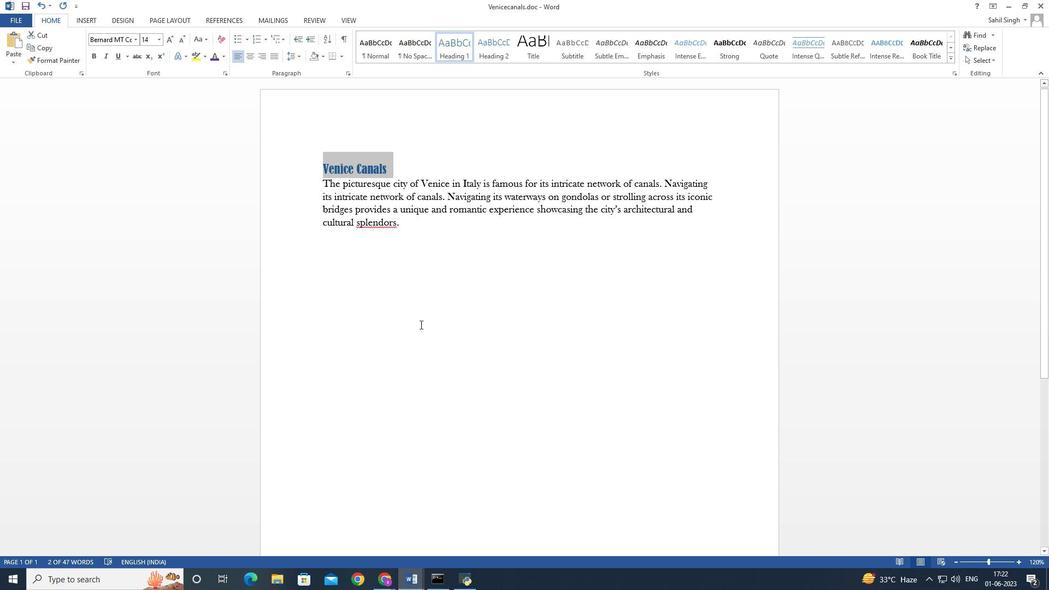 
Action: Mouse pressed left at (420, 324)
Screenshot: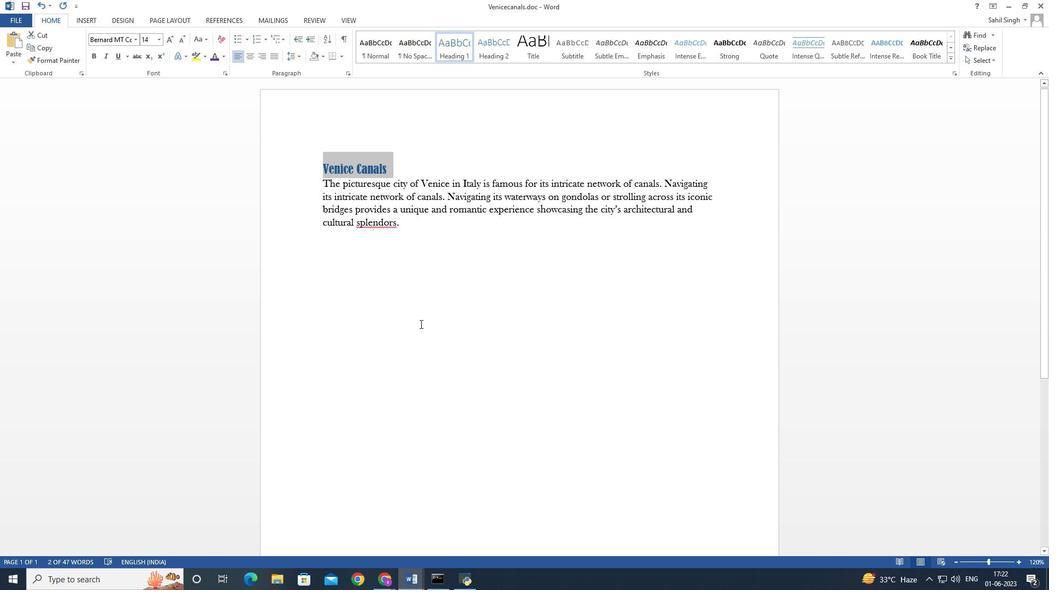 
Action: Mouse moved to (371, 156)
Screenshot: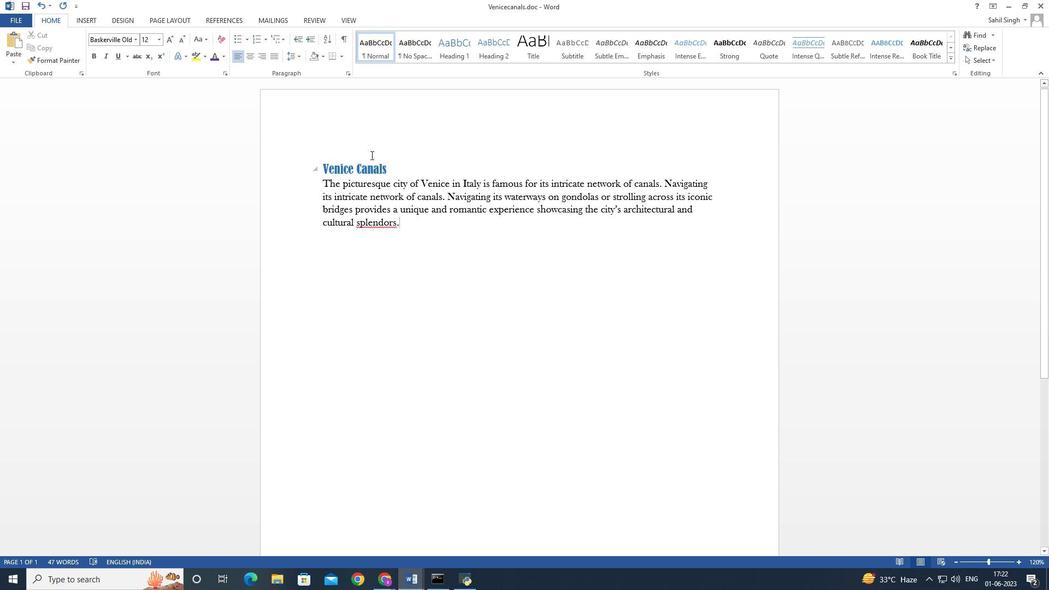 
Action: Mouse scrolled (371, 155) with delta (0, 0)
Screenshot: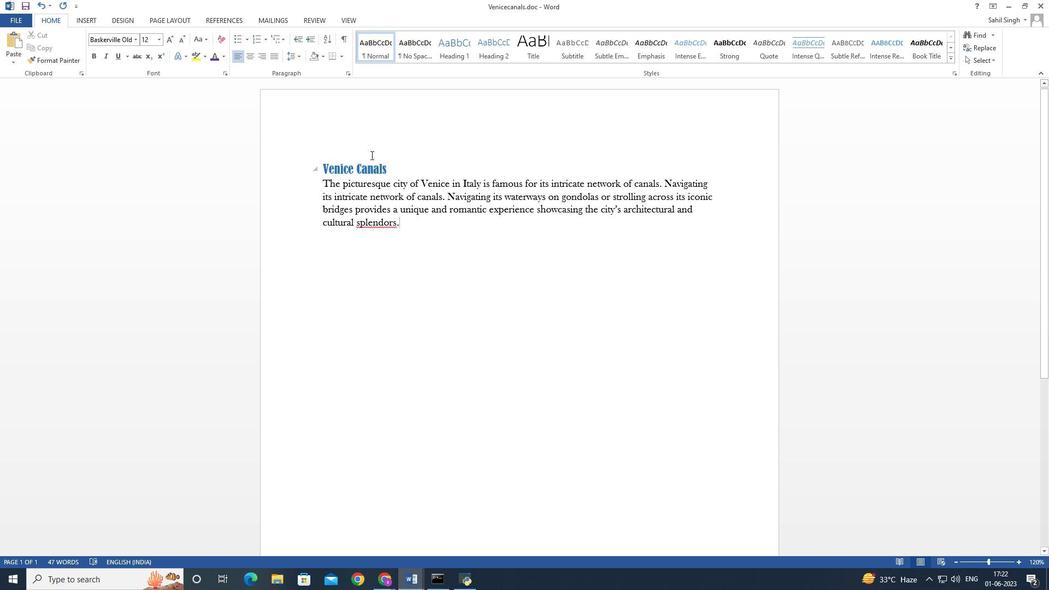 
Action: Mouse moved to (371, 156)
Screenshot: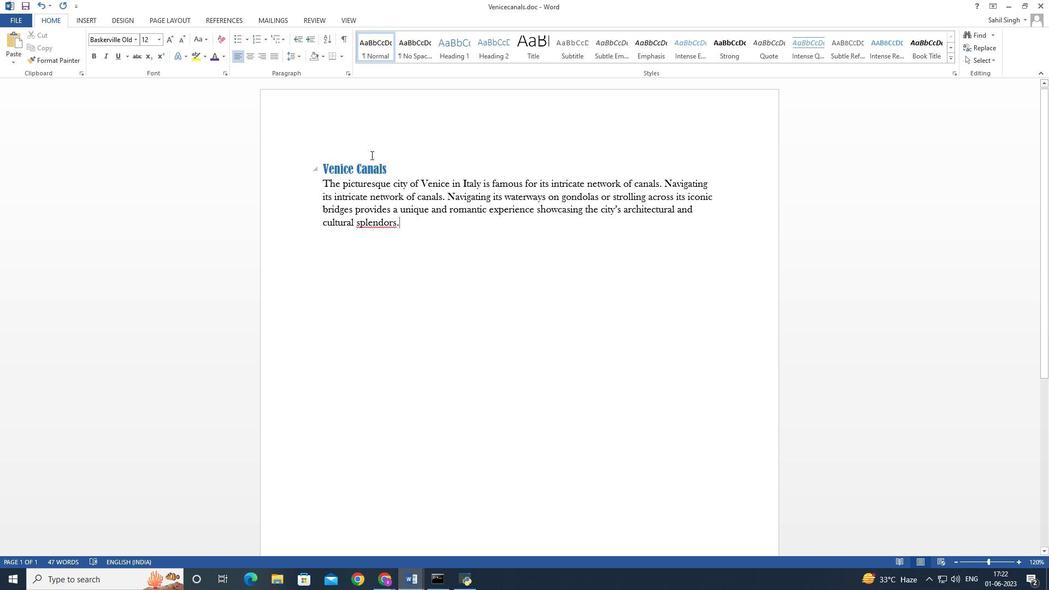 
Action: Mouse scrolled (371, 156) with delta (0, 0)
Screenshot: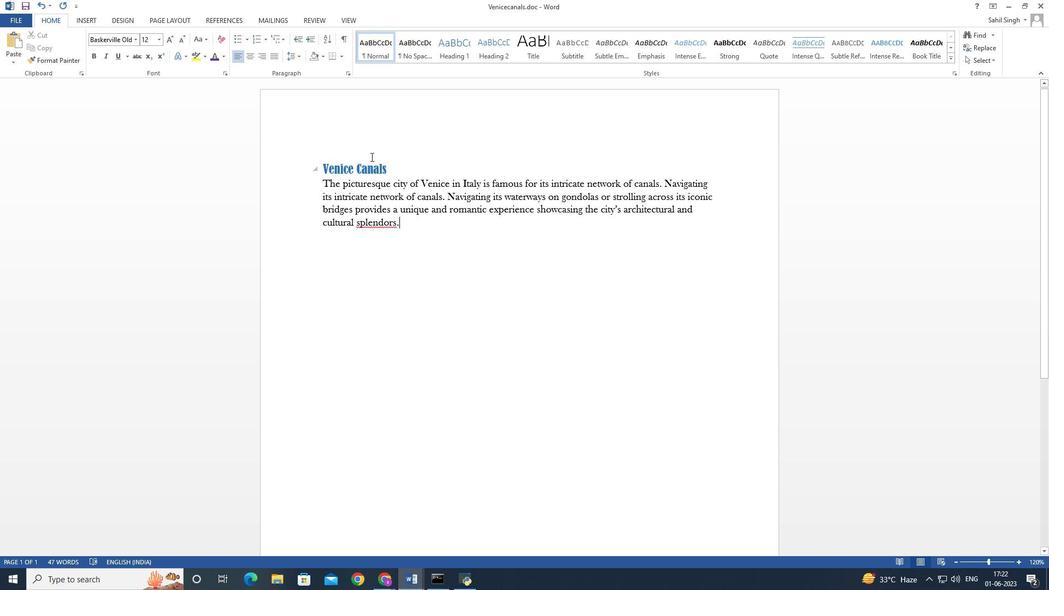 
Action: Mouse moved to (438, 203)
Screenshot: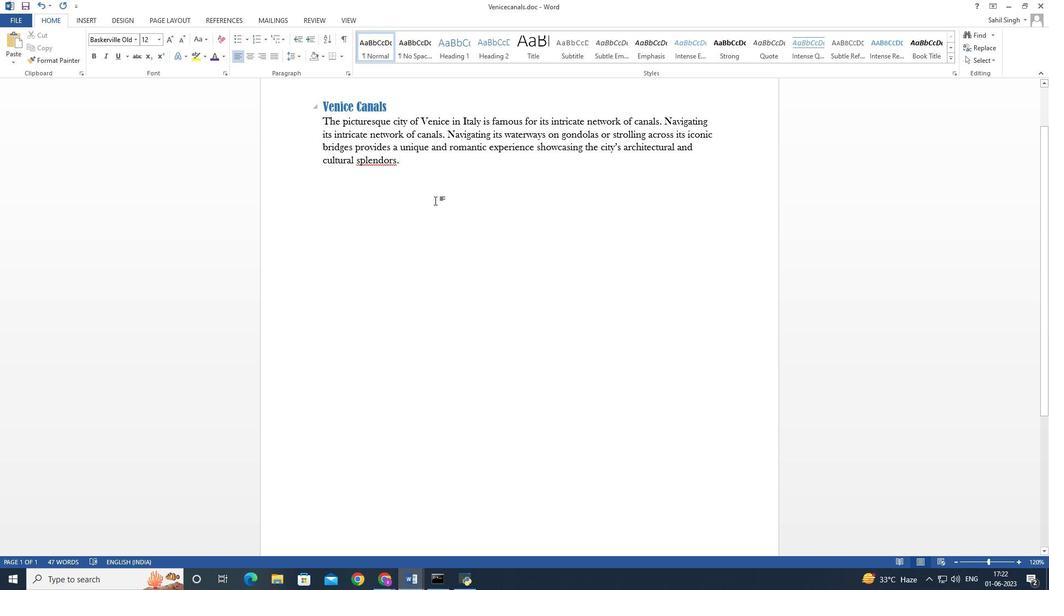 
Action: Mouse scrolled (438, 203) with delta (0, 0)
Screenshot: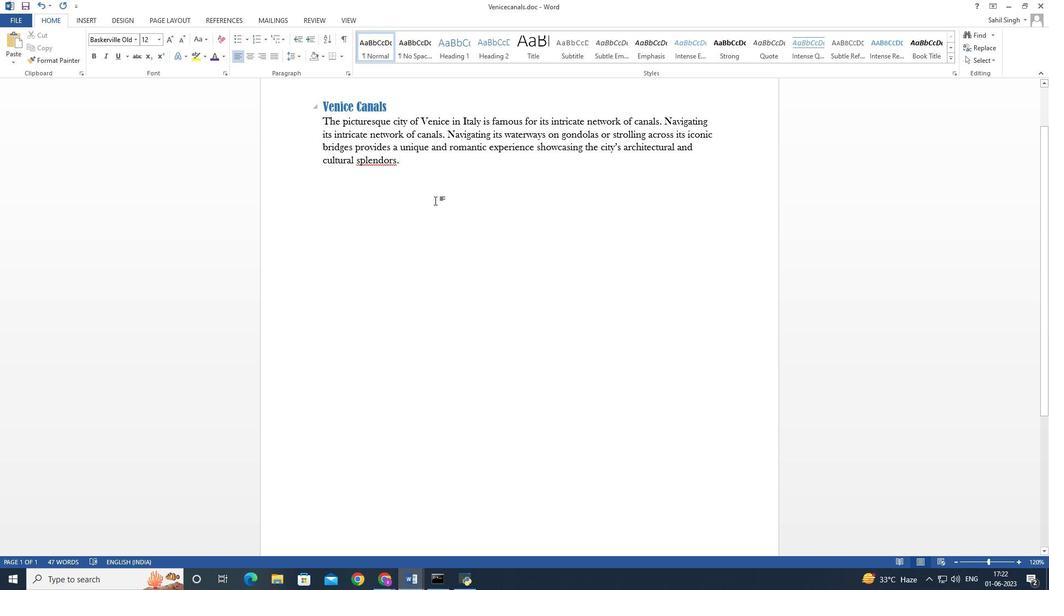 
Action: Mouse moved to (444, 208)
Screenshot: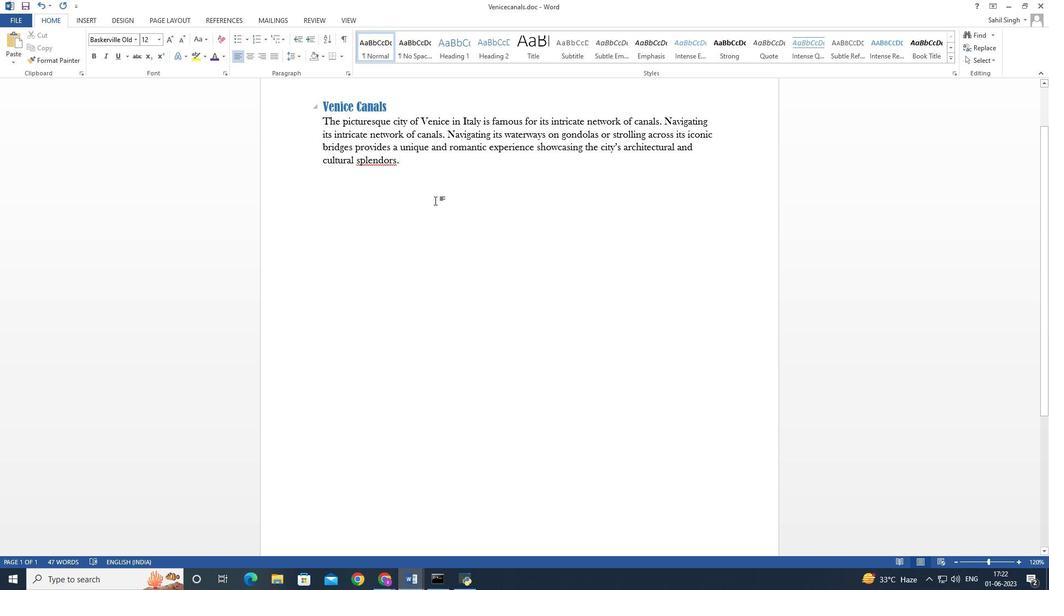 
Action: Mouse scrolled (444, 209) with delta (0, 0)
Screenshot: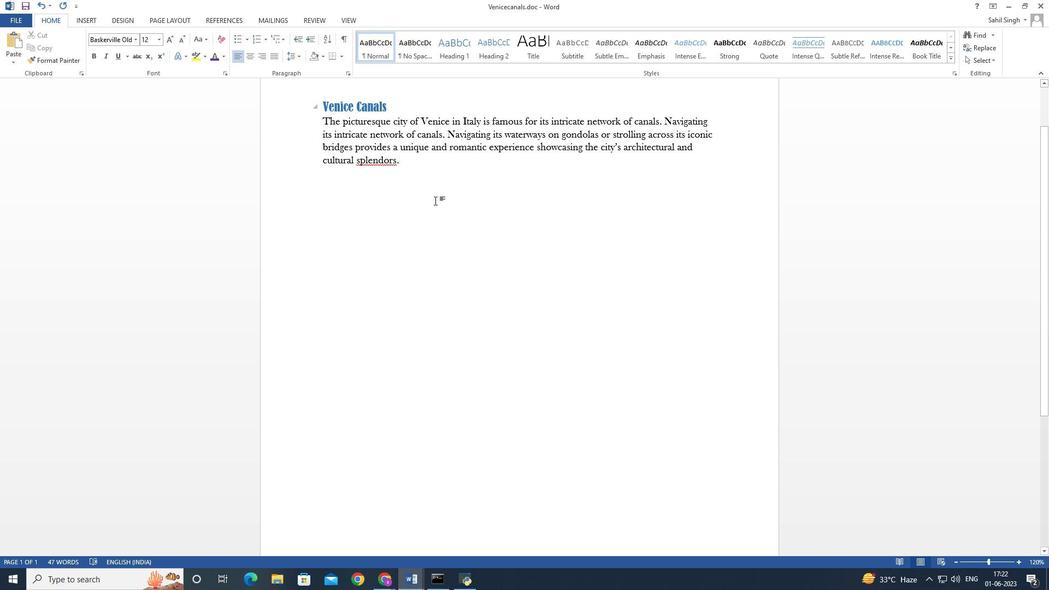 
Action: Mouse moved to (452, 219)
Screenshot: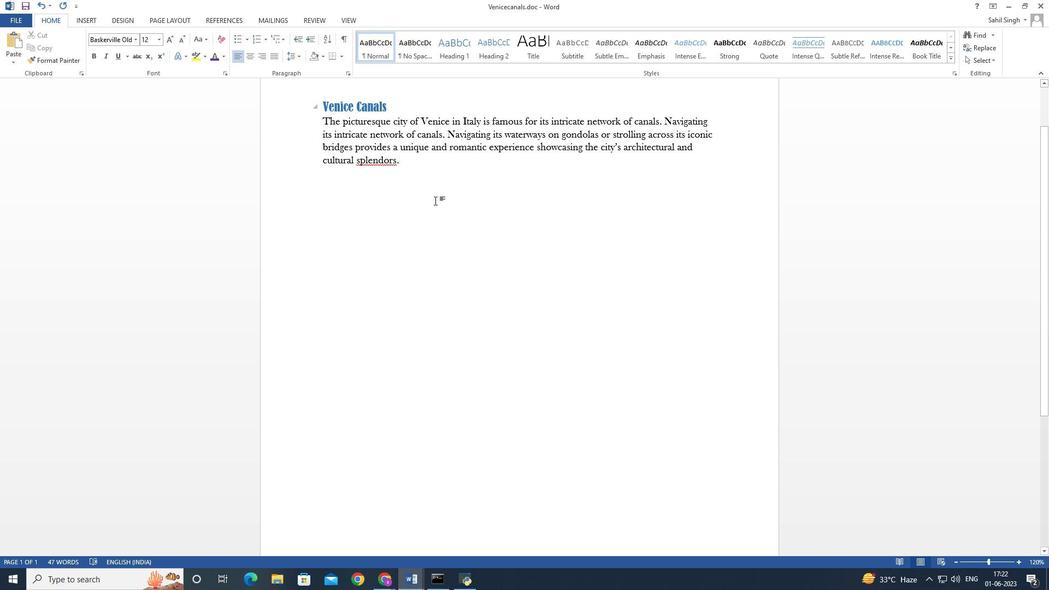 
Action: Mouse scrolled (452, 219) with delta (0, 0)
Screenshot: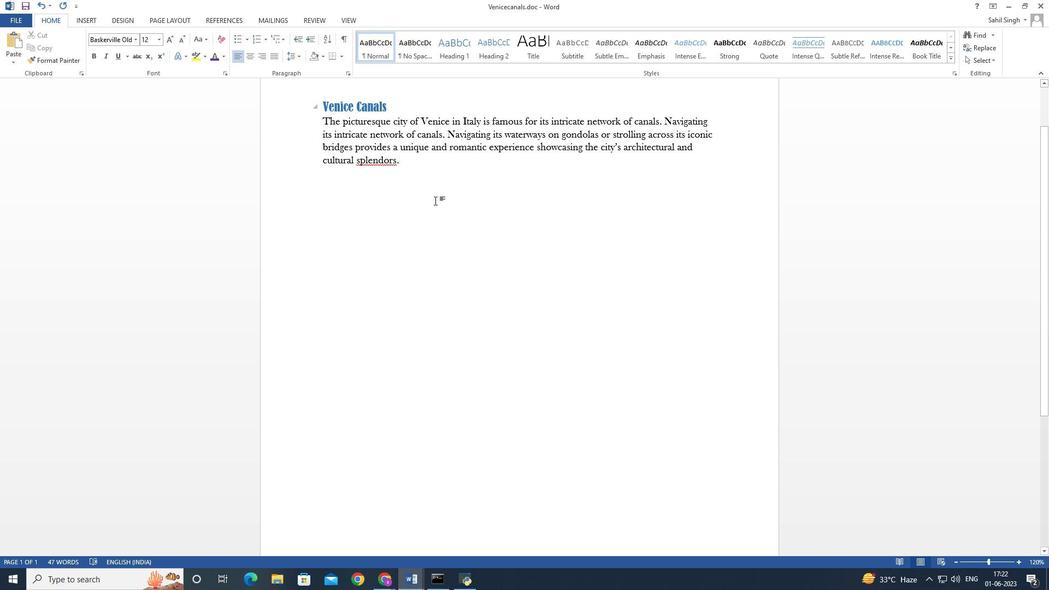 
Action: Mouse moved to (460, 230)
Screenshot: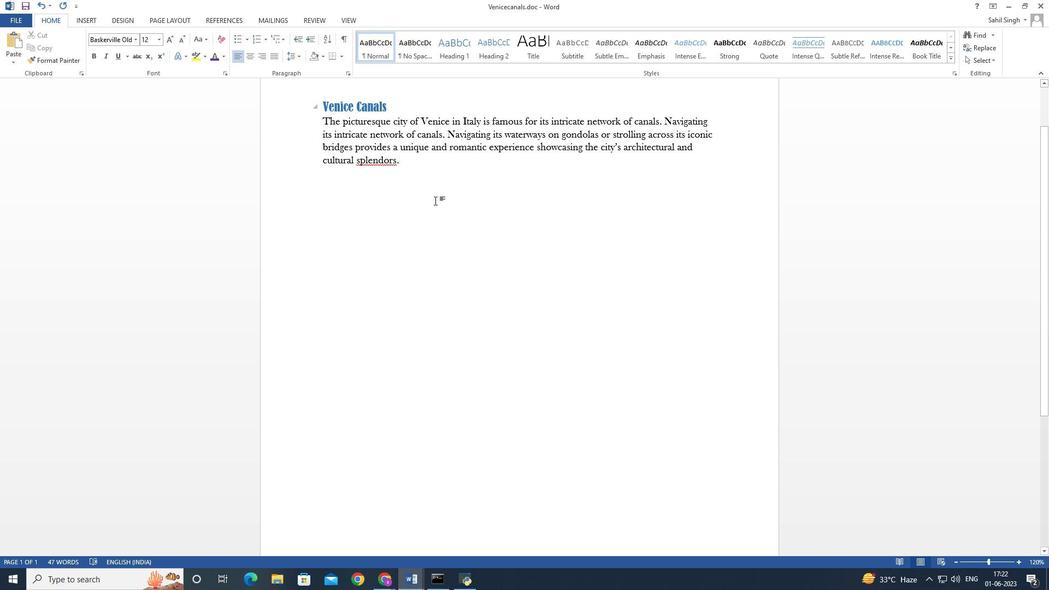 
Action: Mouse scrolled (460, 230) with delta (0, 0)
Screenshot: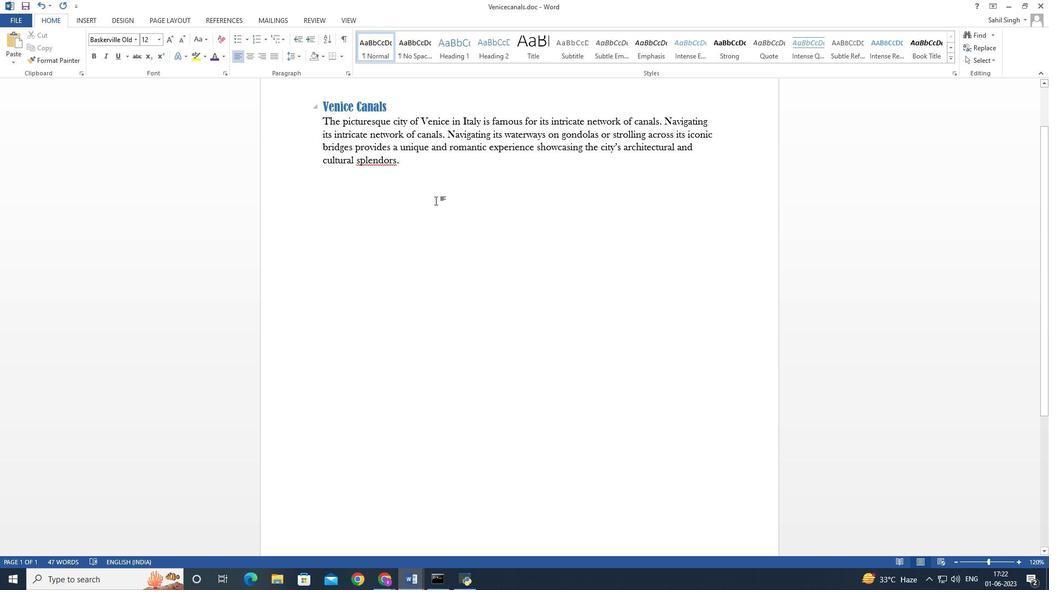 
Action: Mouse moved to (465, 238)
Screenshot: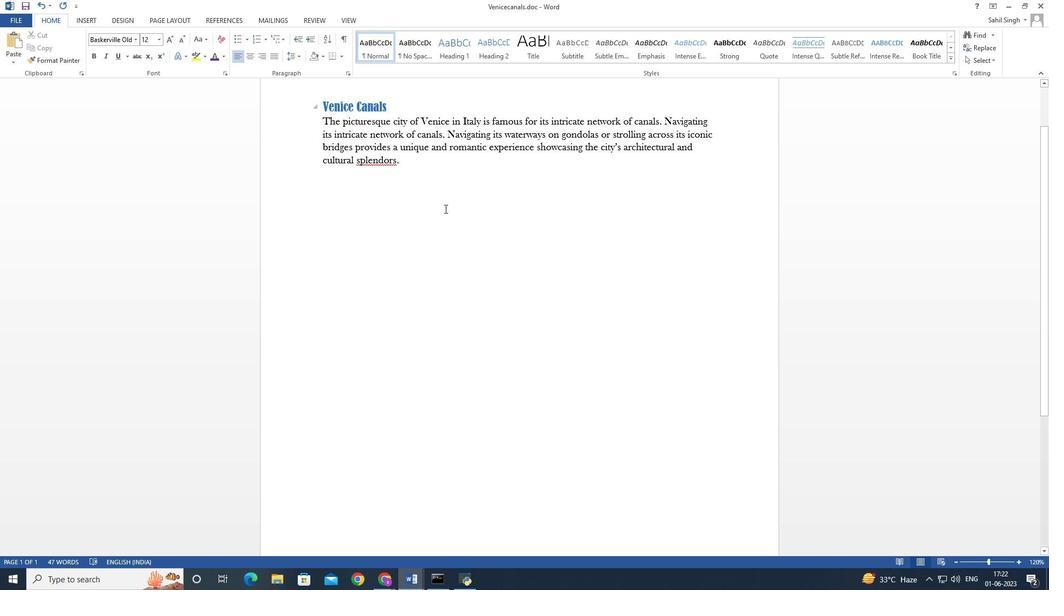 
Action: Mouse scrolled (465, 238) with delta (0, 0)
Screenshot: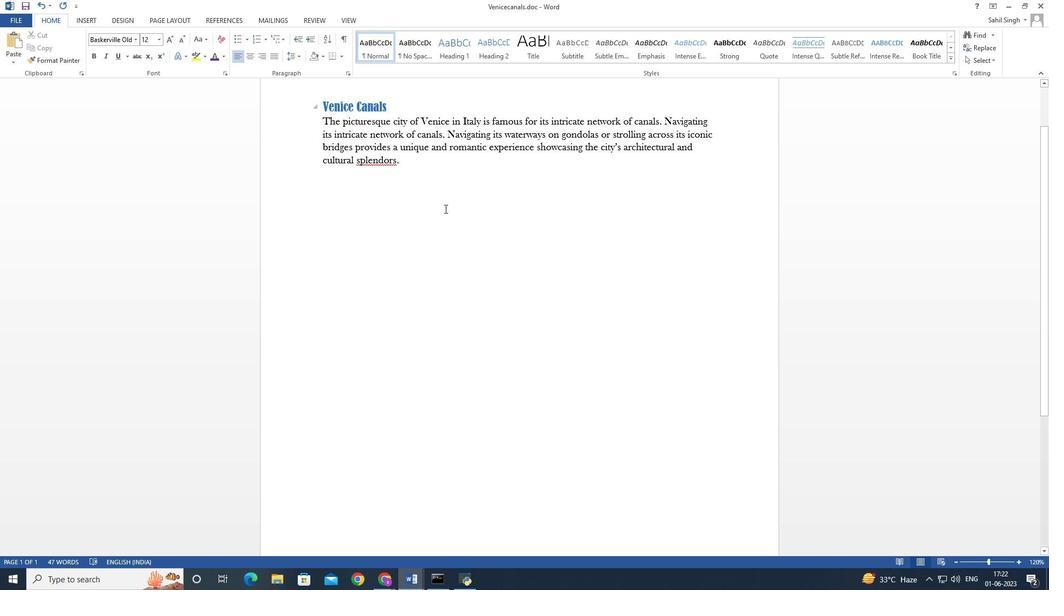 
Action: Mouse moved to (390, 171)
Screenshot: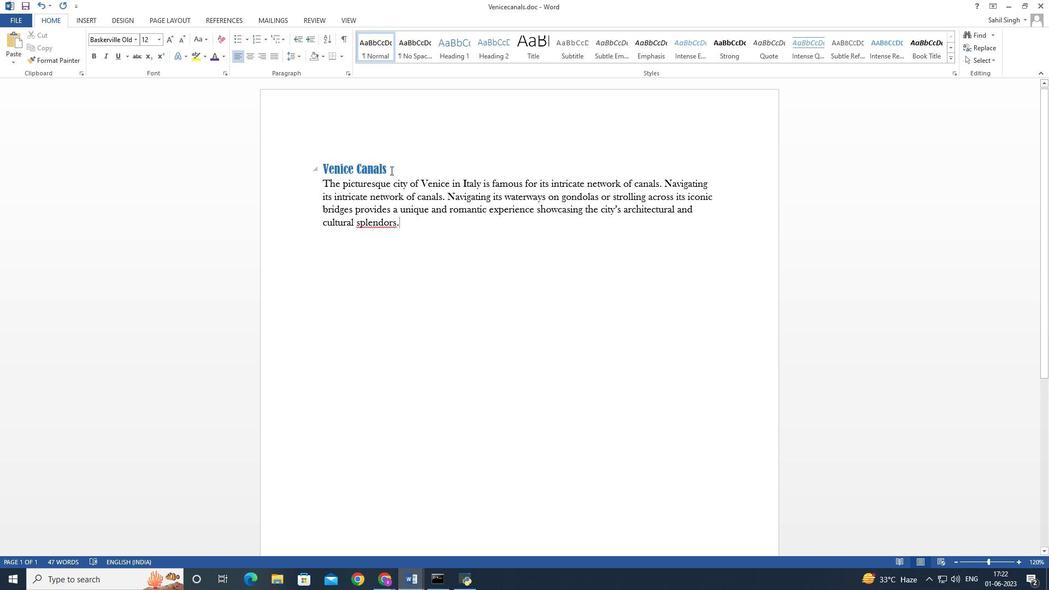 
